 Task: Create a due date automation trigger when advanced on, 2 days before a card is due add basic with the red label at 11:00 AM.
Action: Mouse moved to (940, 288)
Screenshot: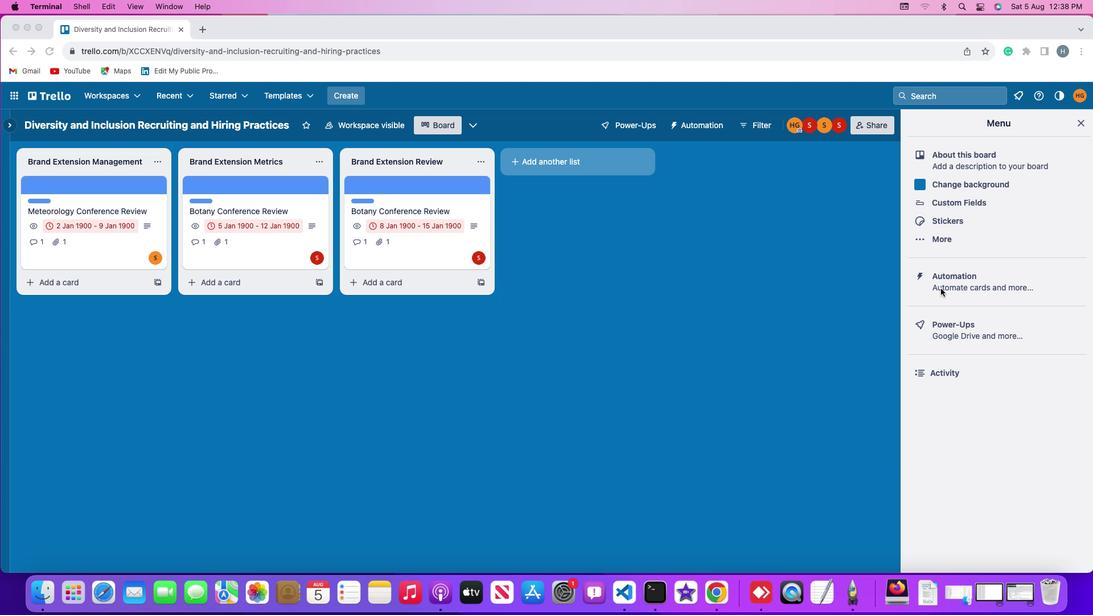 
Action: Mouse pressed left at (940, 288)
Screenshot: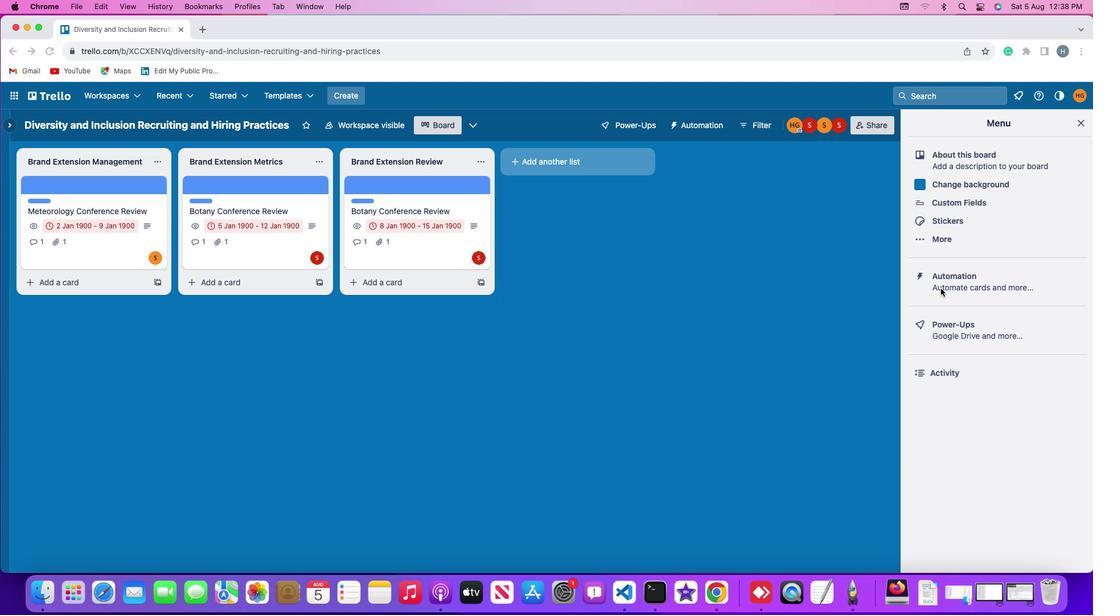 
Action: Mouse pressed left at (940, 288)
Screenshot: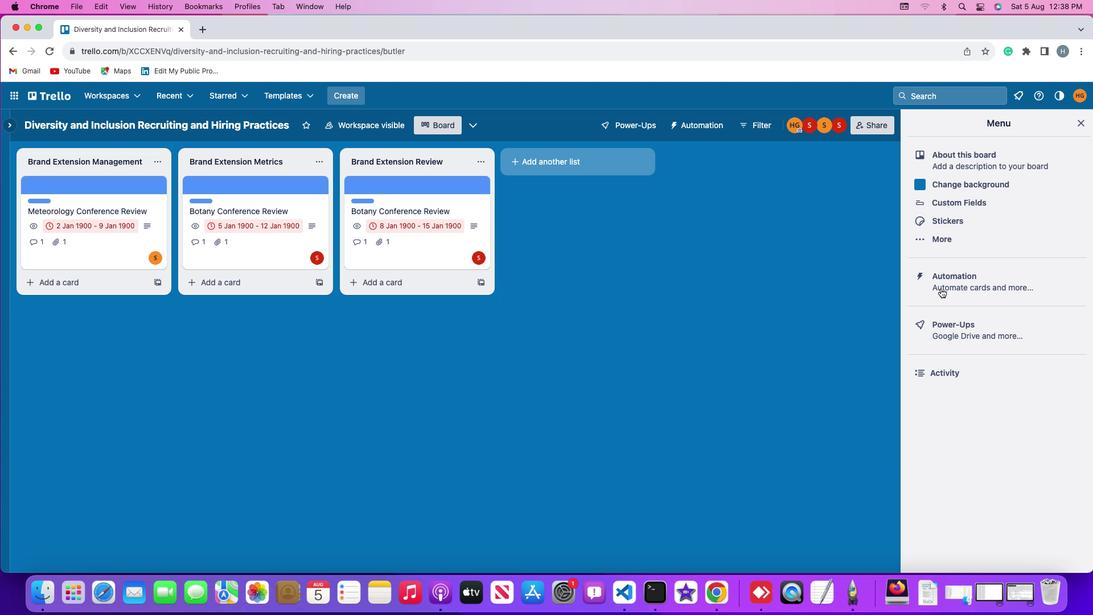 
Action: Mouse moved to (72, 269)
Screenshot: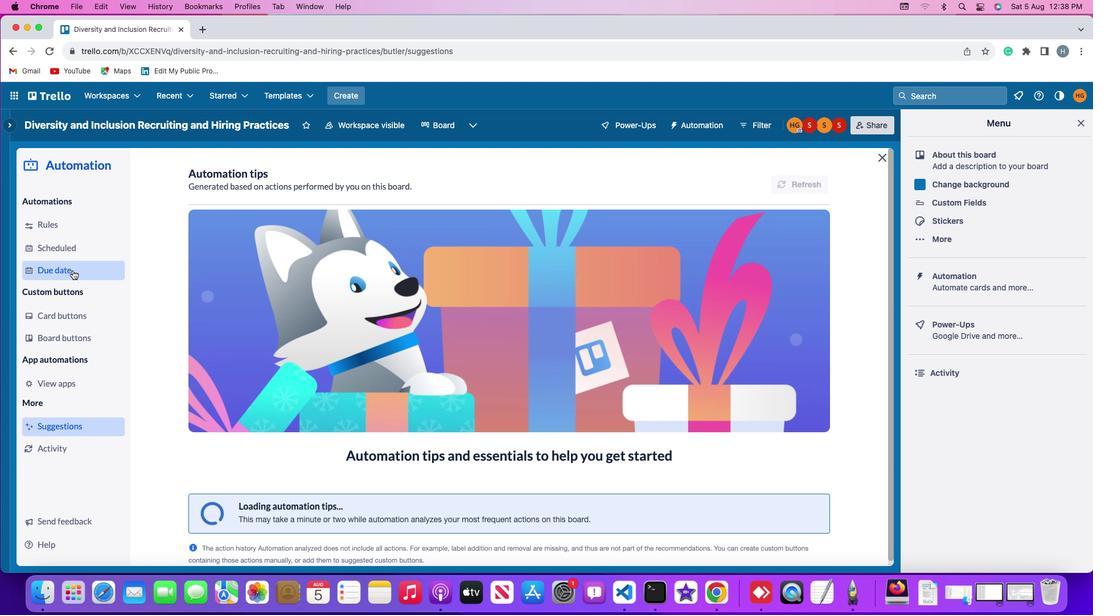 
Action: Mouse pressed left at (72, 269)
Screenshot: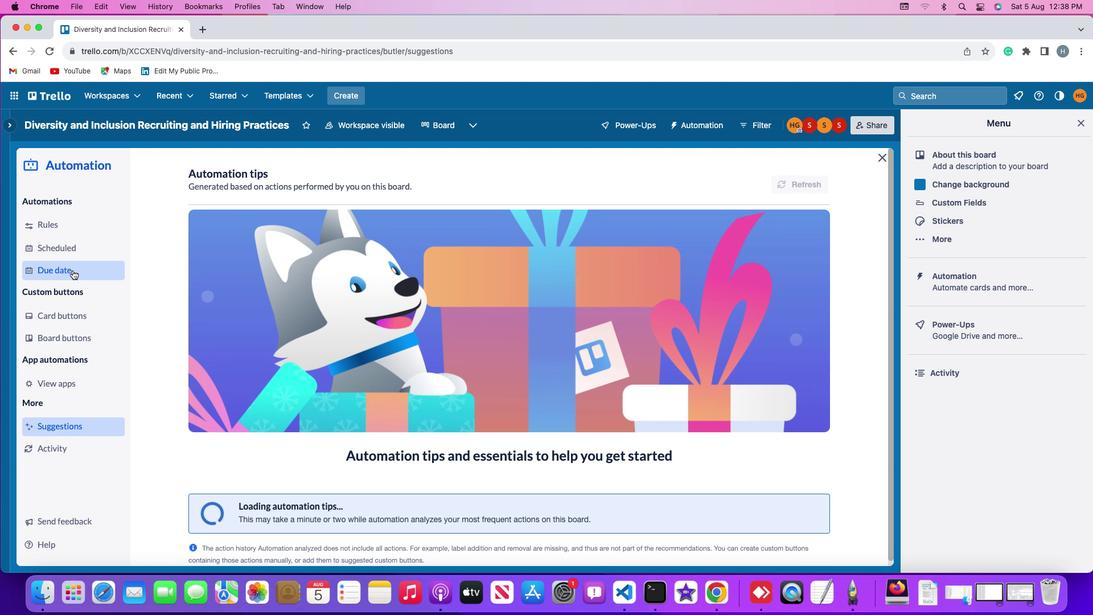 
Action: Mouse moved to (785, 174)
Screenshot: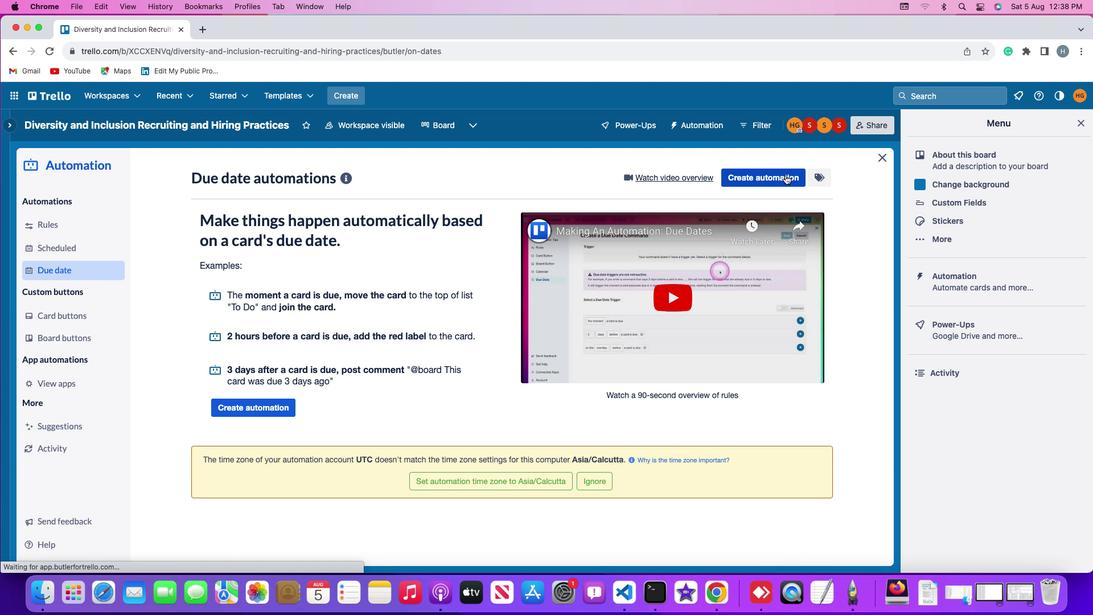 
Action: Mouse pressed left at (785, 174)
Screenshot: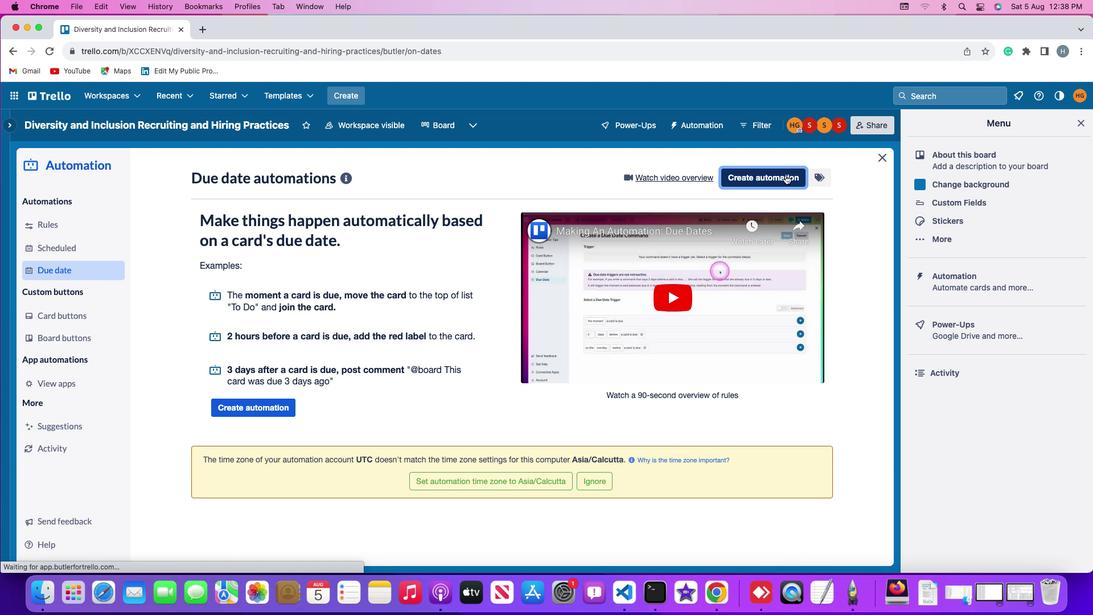 
Action: Mouse moved to (493, 284)
Screenshot: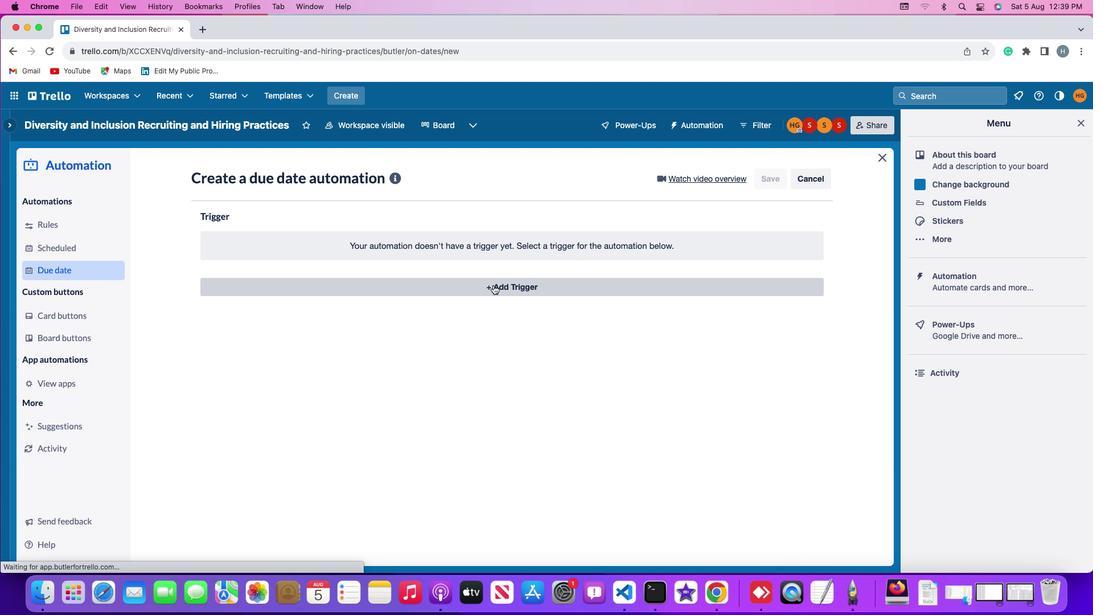 
Action: Mouse pressed left at (493, 284)
Screenshot: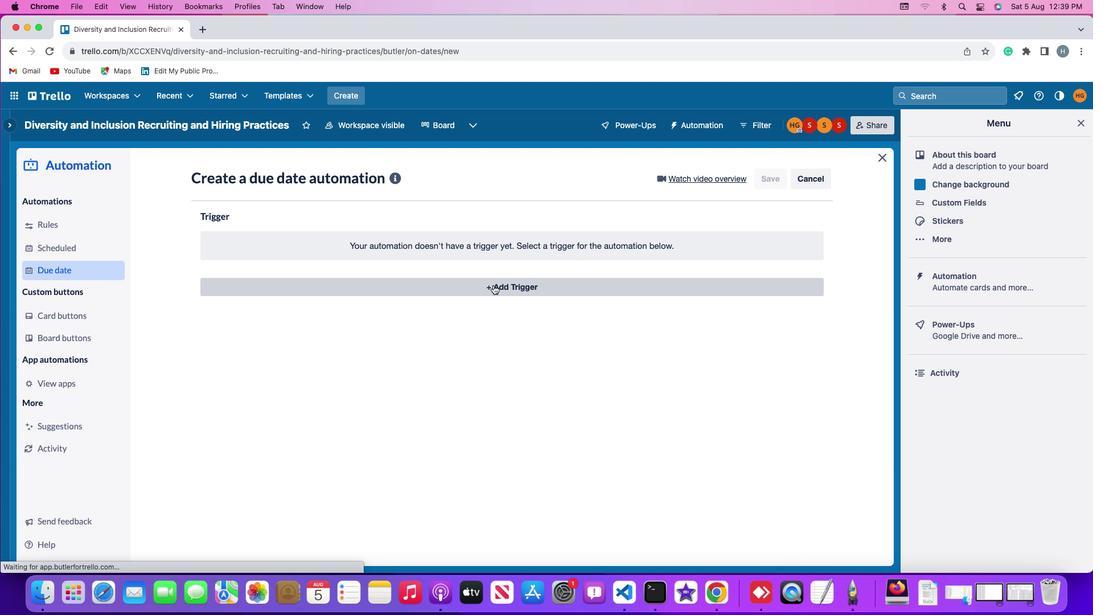 
Action: Mouse moved to (224, 456)
Screenshot: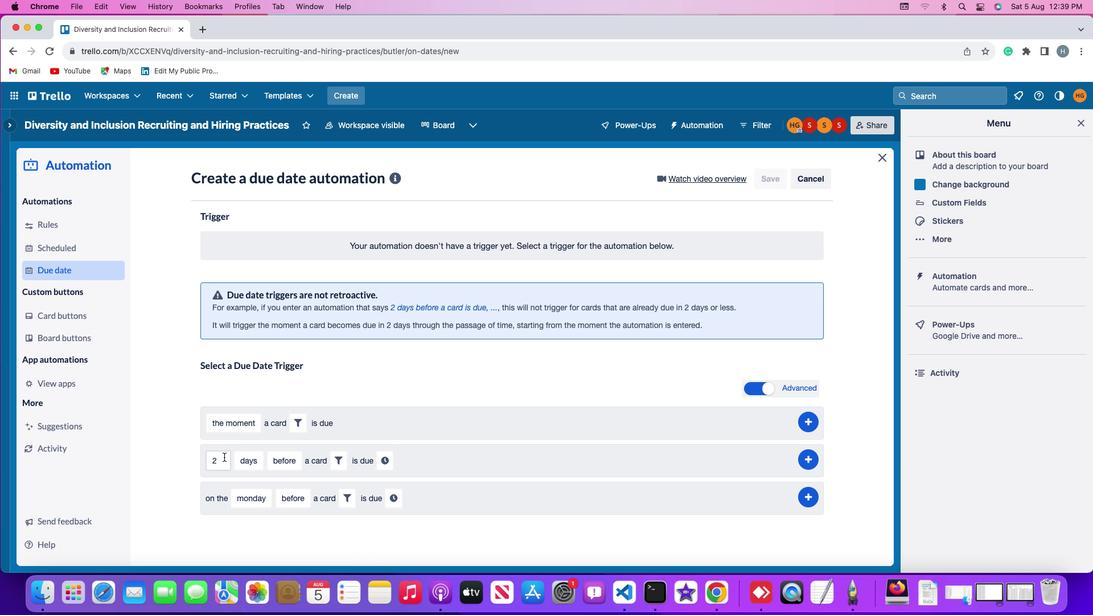 
Action: Mouse pressed left at (224, 456)
Screenshot: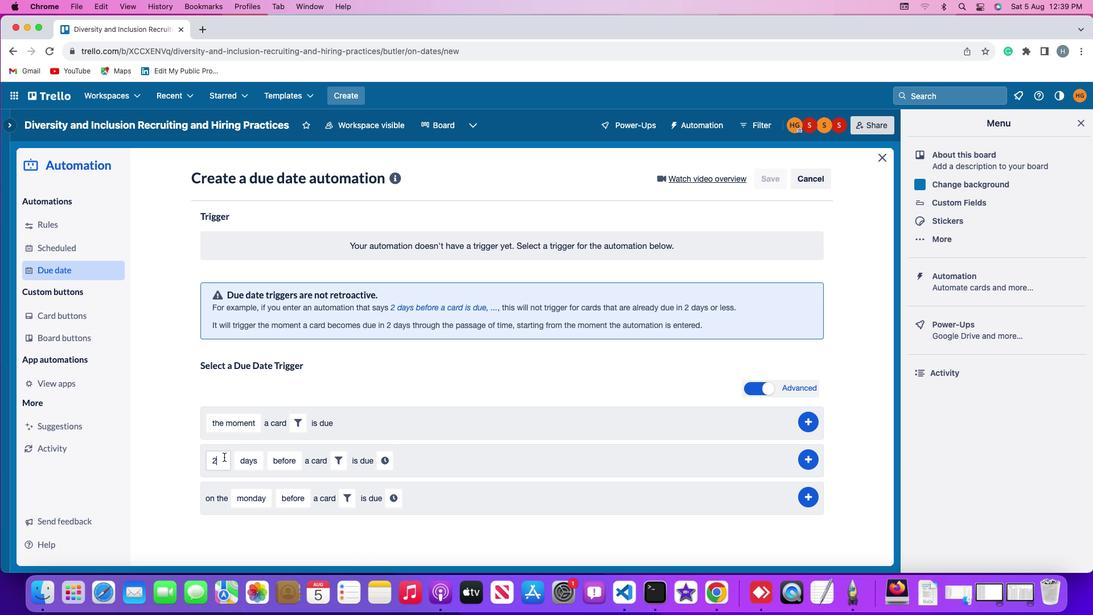 
Action: Mouse moved to (222, 456)
Screenshot: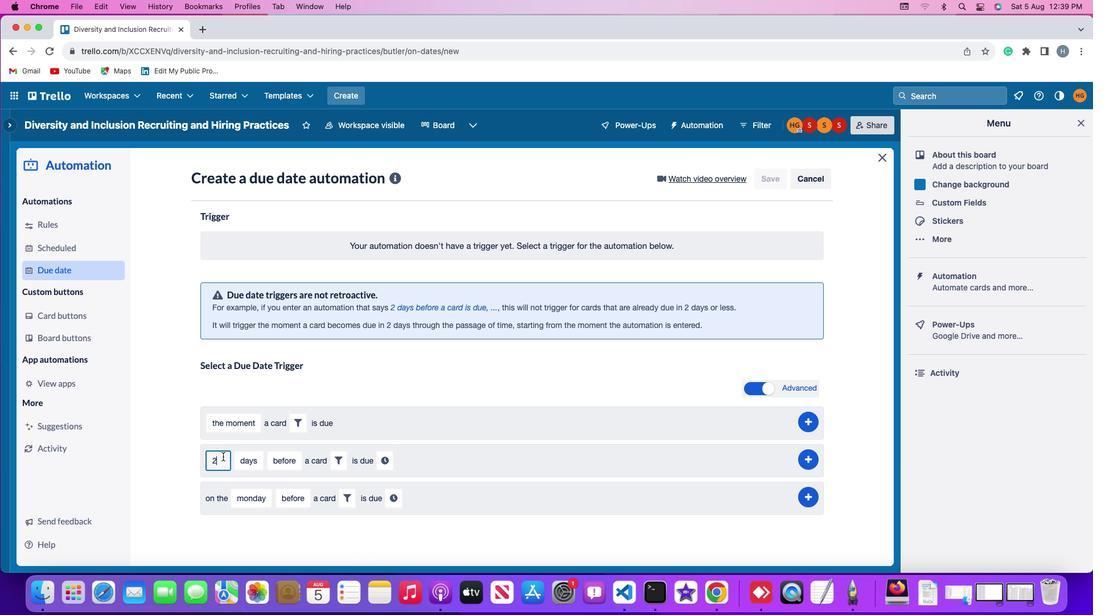 
Action: Key pressed Key.backspace'2'
Screenshot: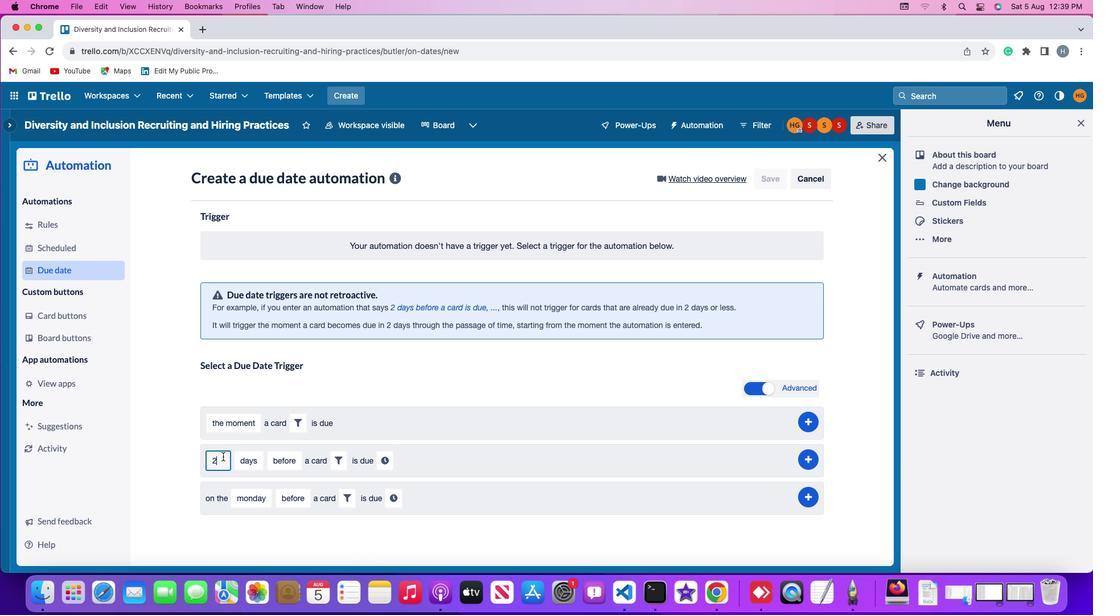 
Action: Mouse moved to (248, 464)
Screenshot: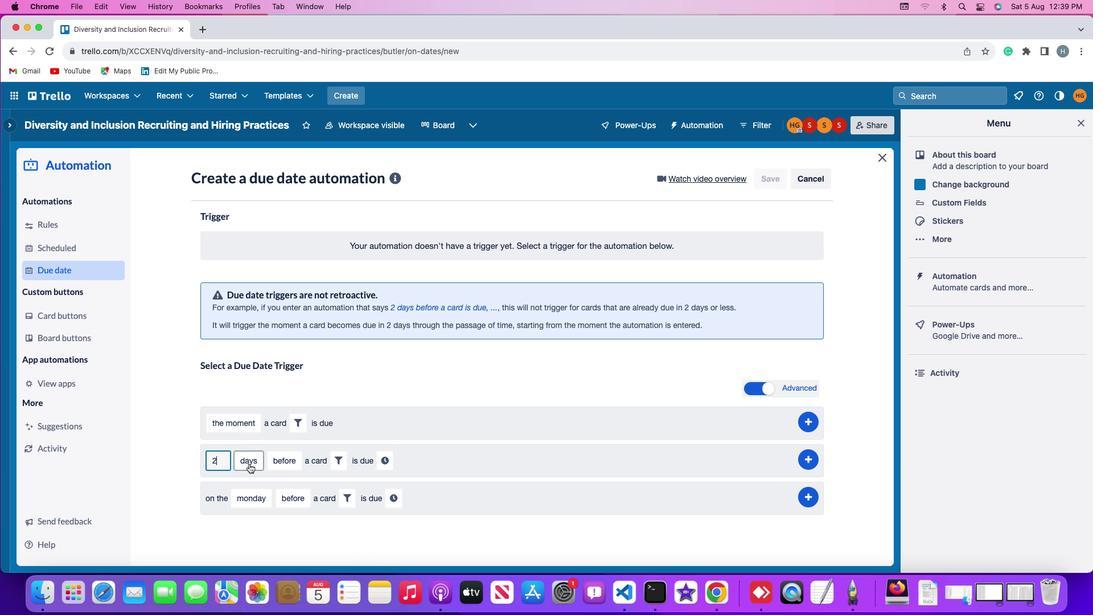
Action: Mouse pressed left at (248, 464)
Screenshot: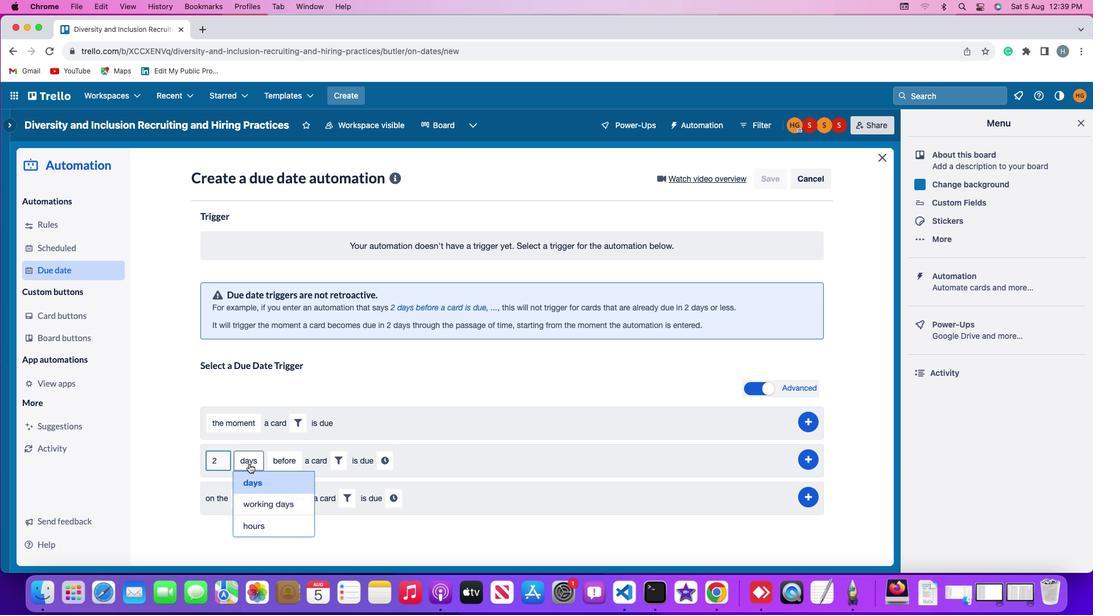 
Action: Mouse moved to (260, 489)
Screenshot: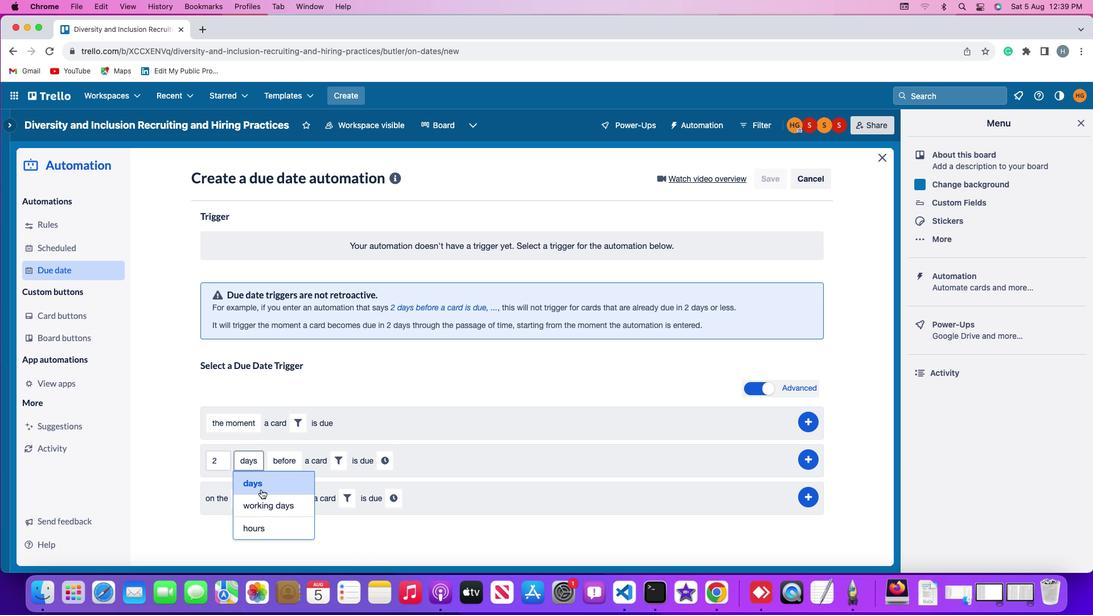 
Action: Mouse pressed left at (260, 489)
Screenshot: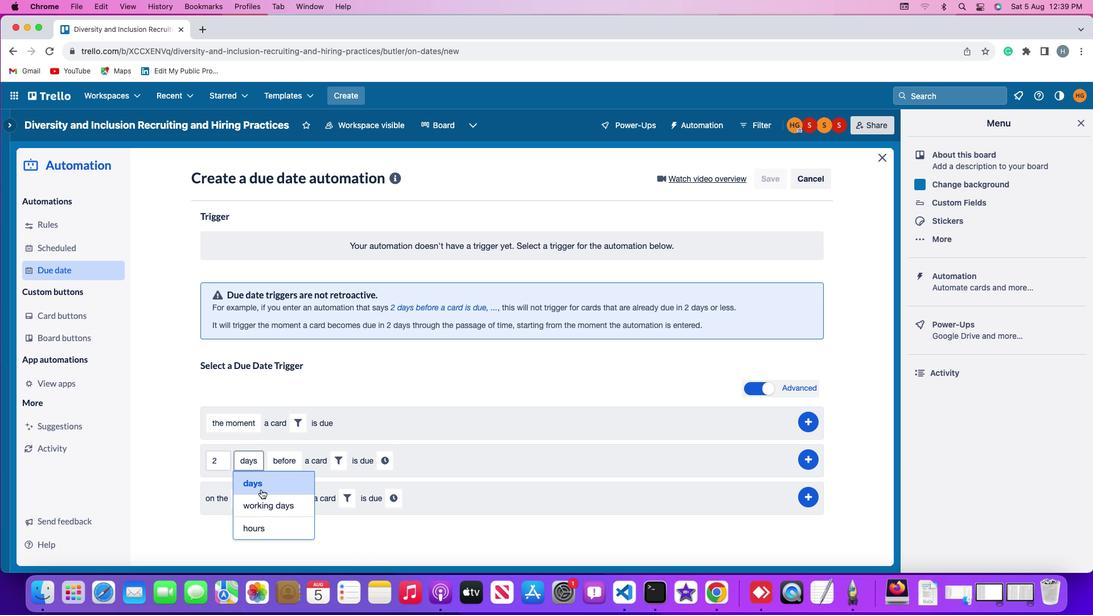 
Action: Mouse moved to (292, 460)
Screenshot: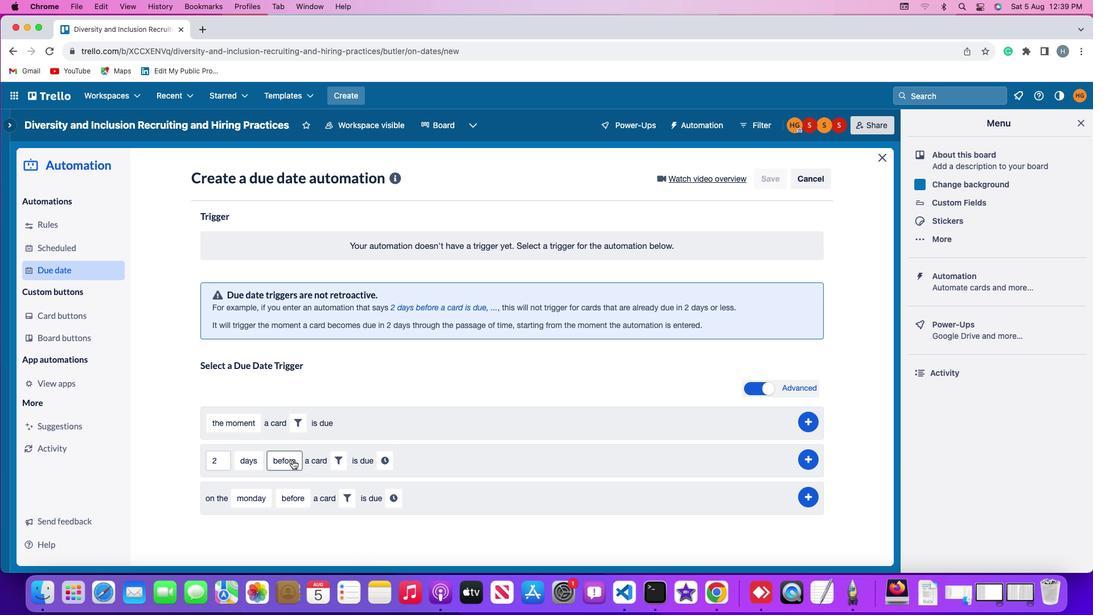
Action: Mouse pressed left at (292, 460)
Screenshot: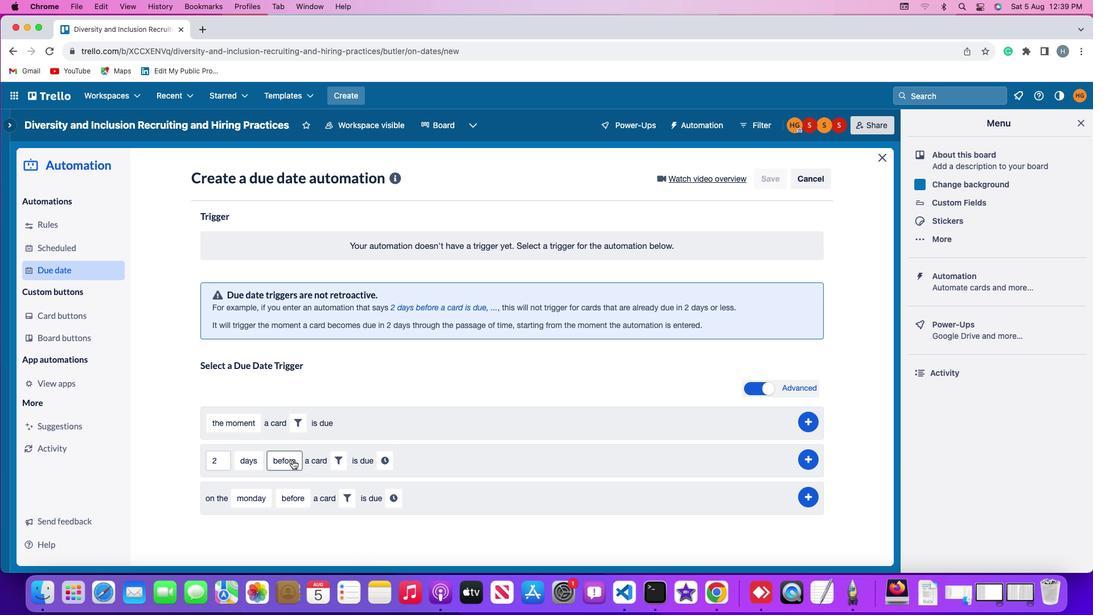 
Action: Mouse moved to (297, 481)
Screenshot: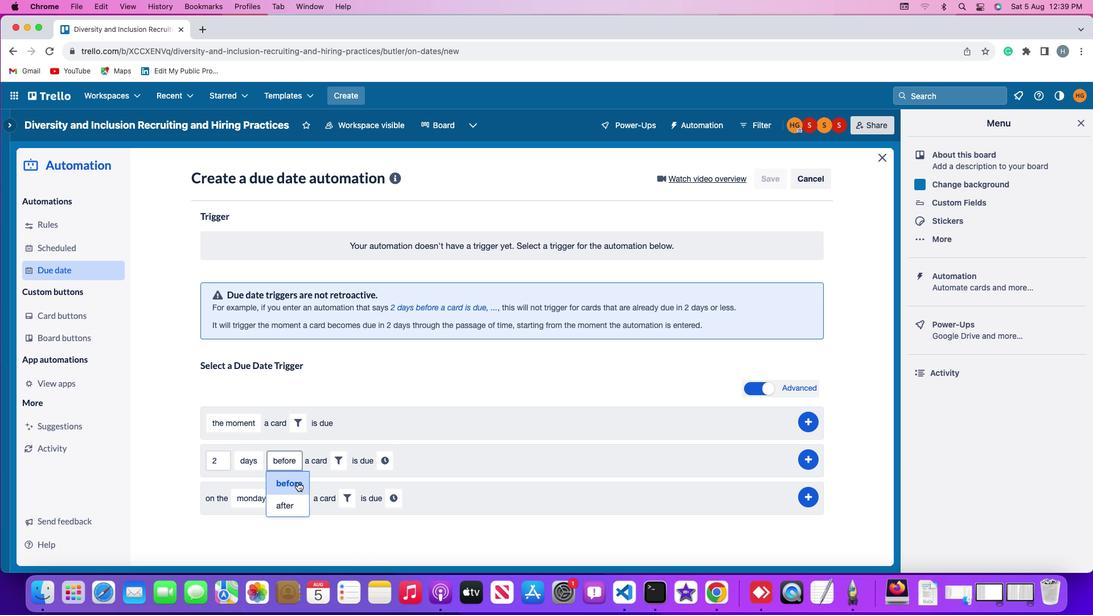 
Action: Mouse pressed left at (297, 481)
Screenshot: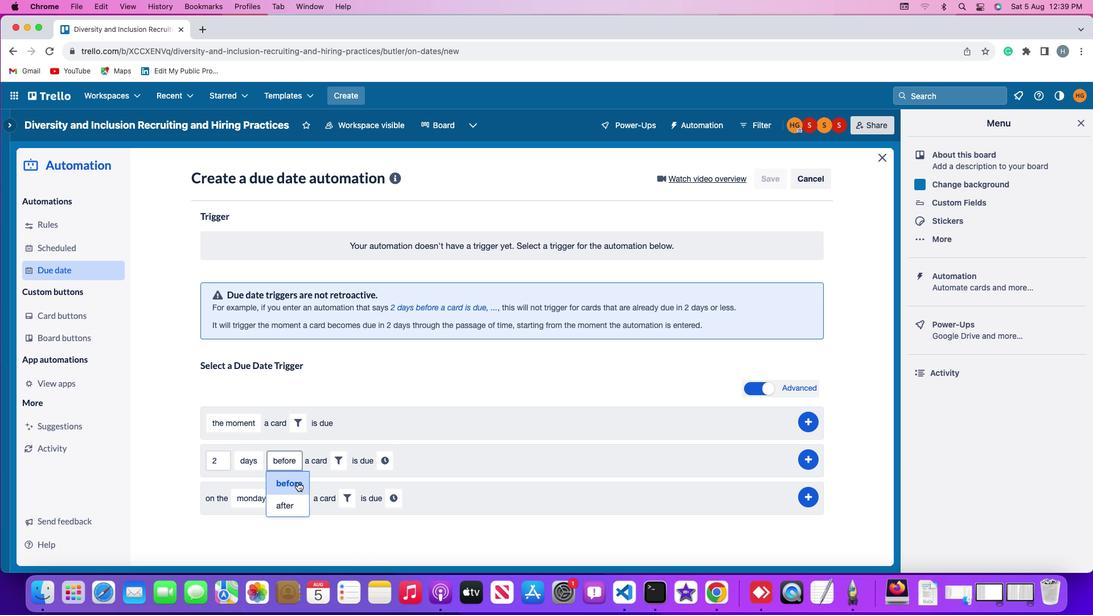 
Action: Mouse moved to (334, 461)
Screenshot: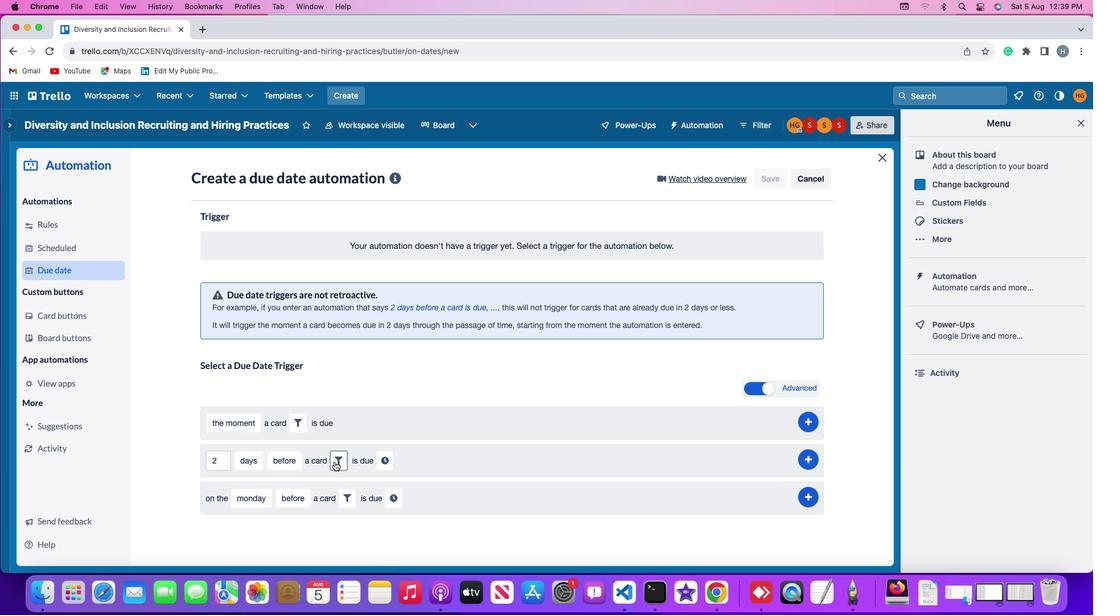 
Action: Mouse pressed left at (334, 461)
Screenshot: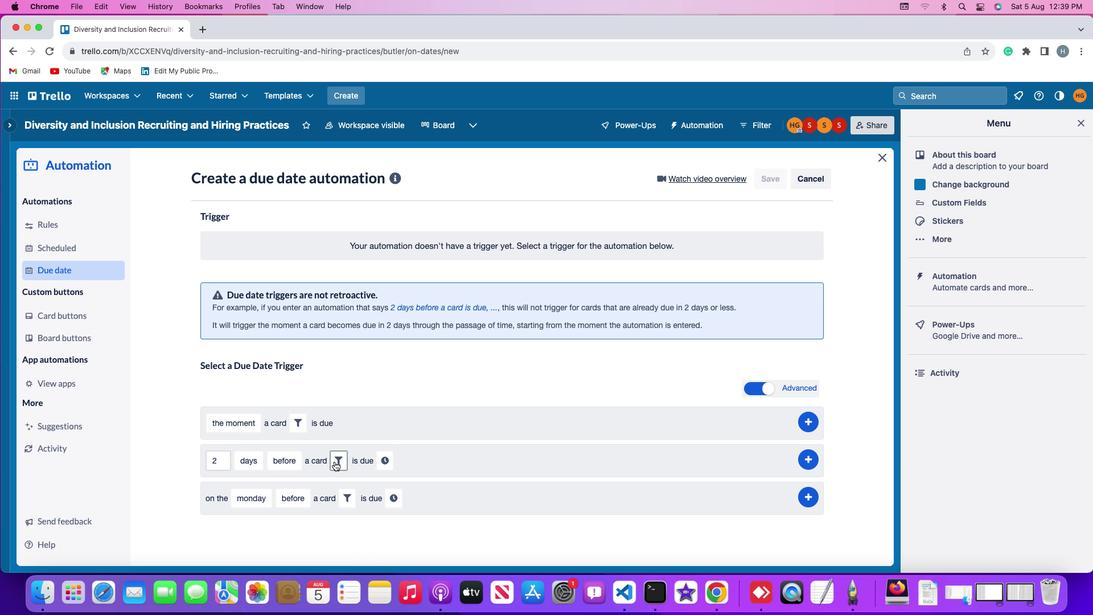 
Action: Mouse moved to (334, 461)
Screenshot: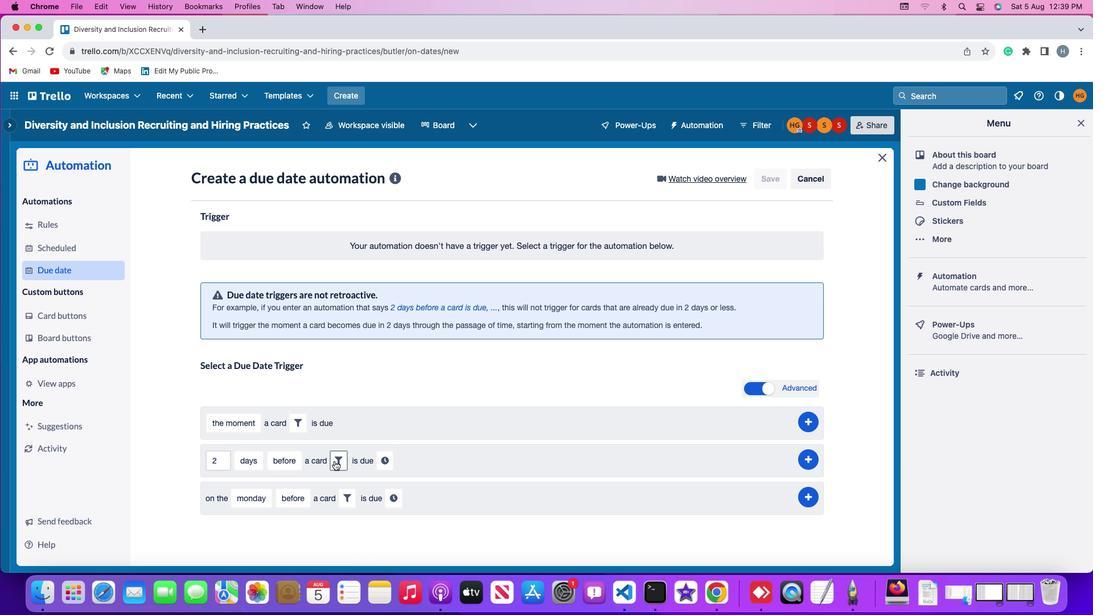 
Action: Mouse scrolled (334, 461) with delta (0, 0)
Screenshot: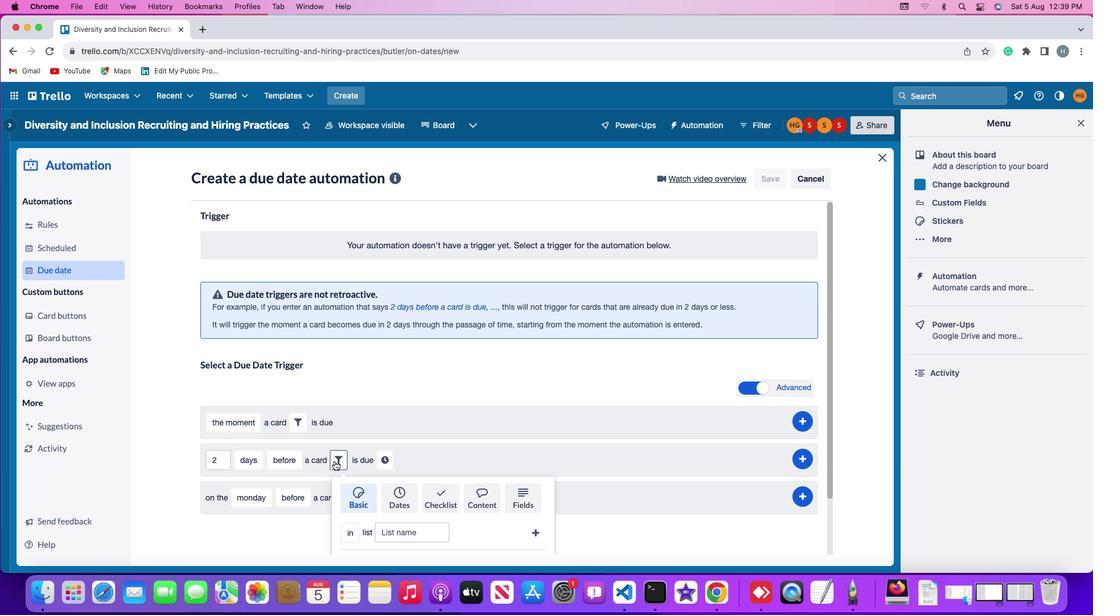 
Action: Mouse scrolled (334, 461) with delta (0, 0)
Screenshot: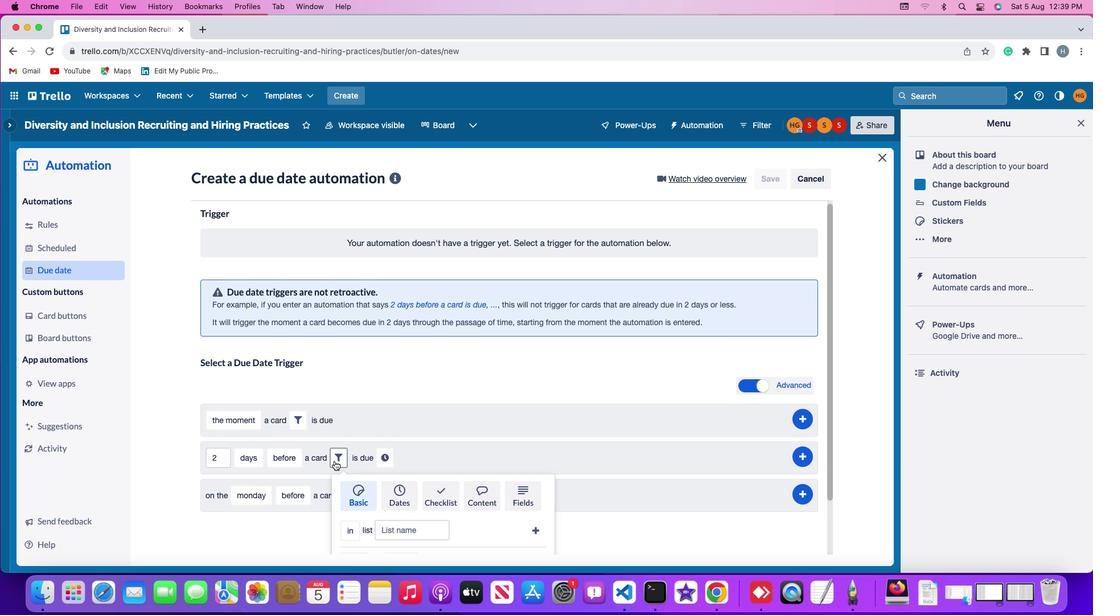 
Action: Mouse scrolled (334, 461) with delta (0, -1)
Screenshot: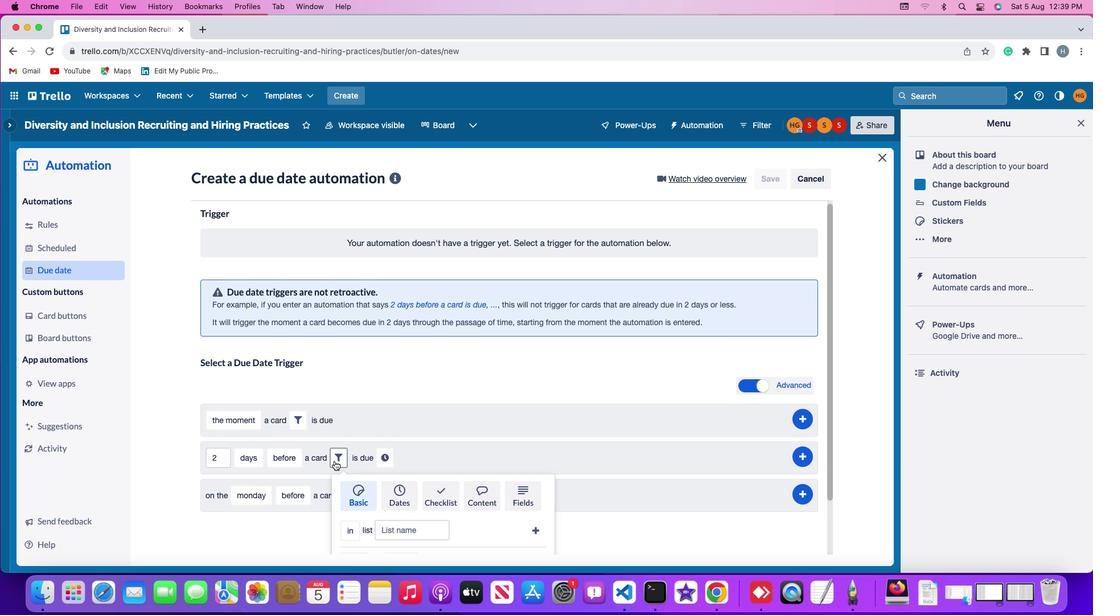 
Action: Mouse scrolled (334, 461) with delta (0, -2)
Screenshot: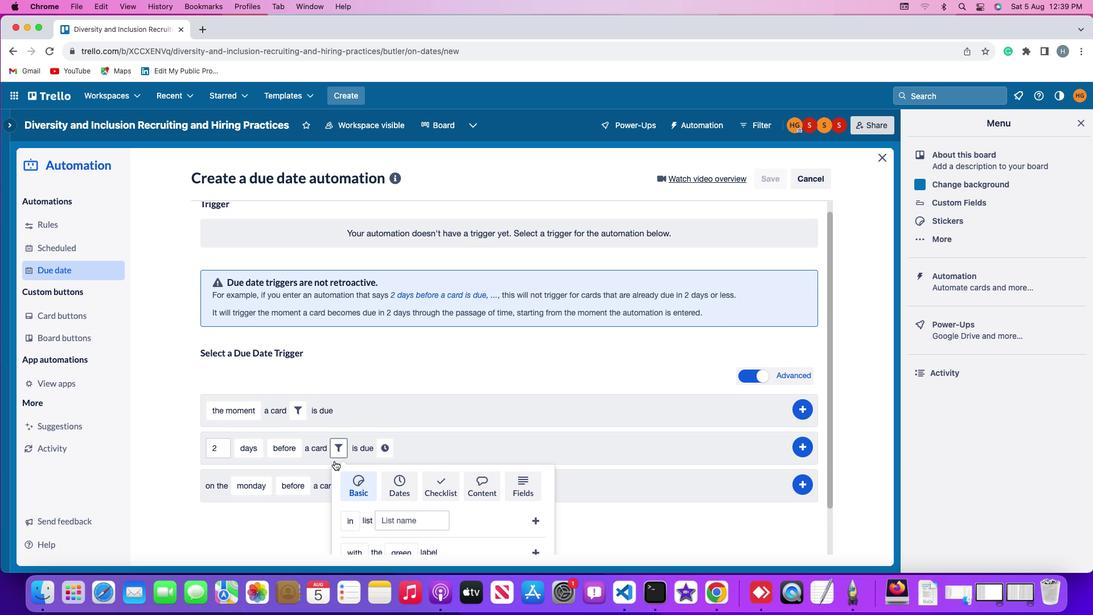 
Action: Mouse scrolled (334, 461) with delta (0, -2)
Screenshot: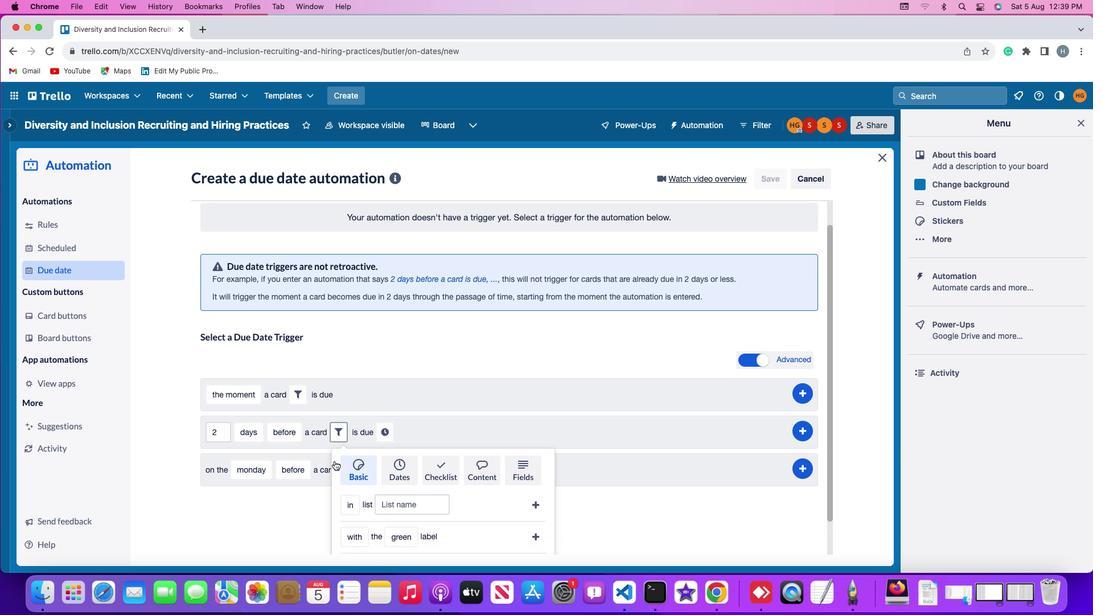 
Action: Mouse scrolled (334, 461) with delta (0, 0)
Screenshot: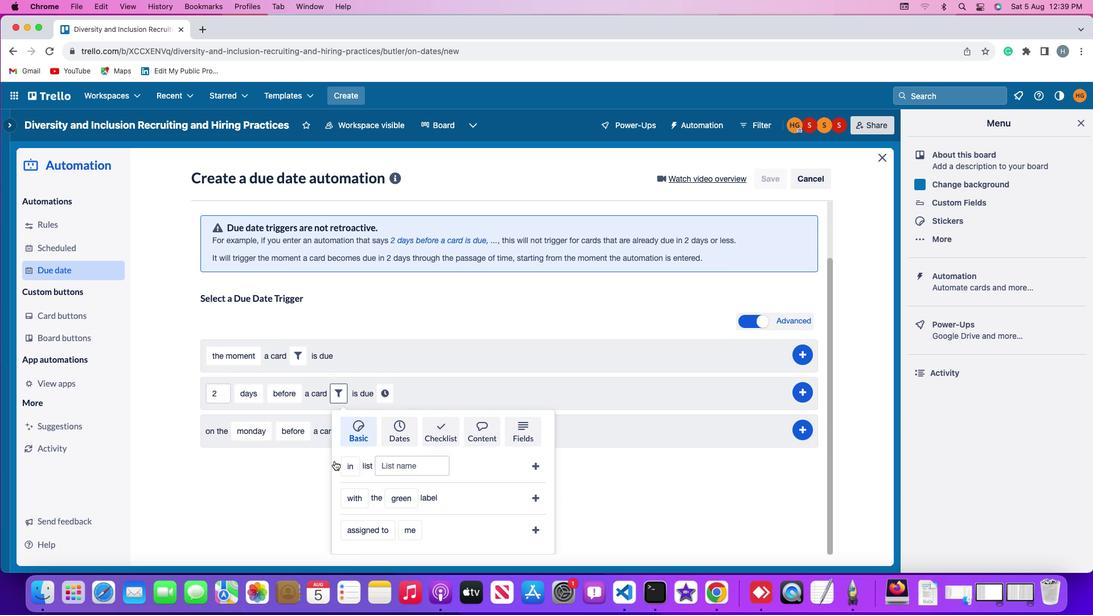 
Action: Mouse scrolled (334, 461) with delta (0, 0)
Screenshot: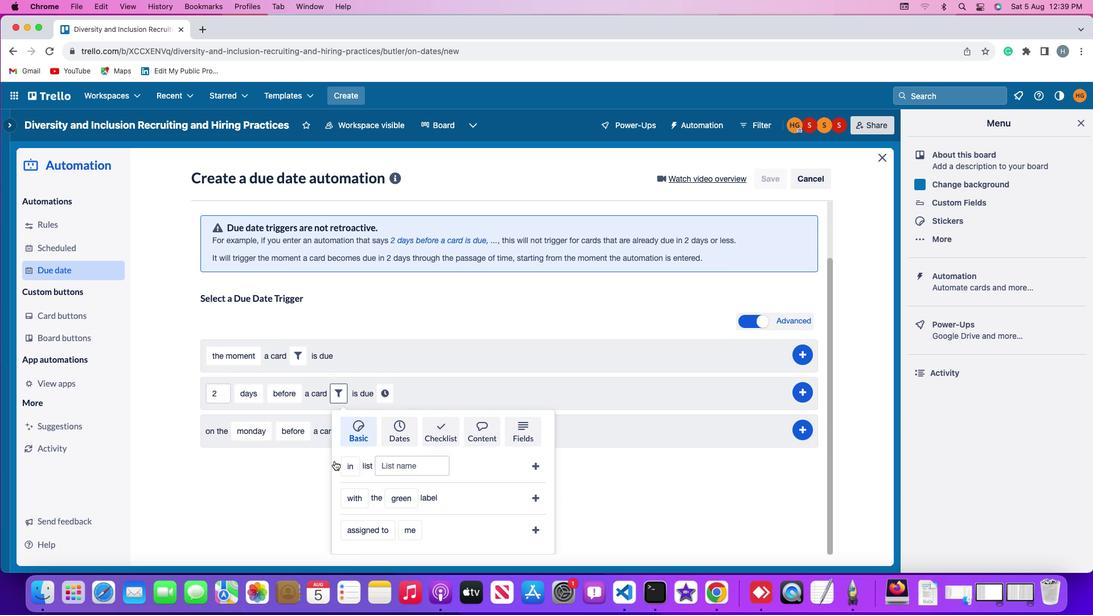 
Action: Mouse scrolled (334, 461) with delta (0, -1)
Screenshot: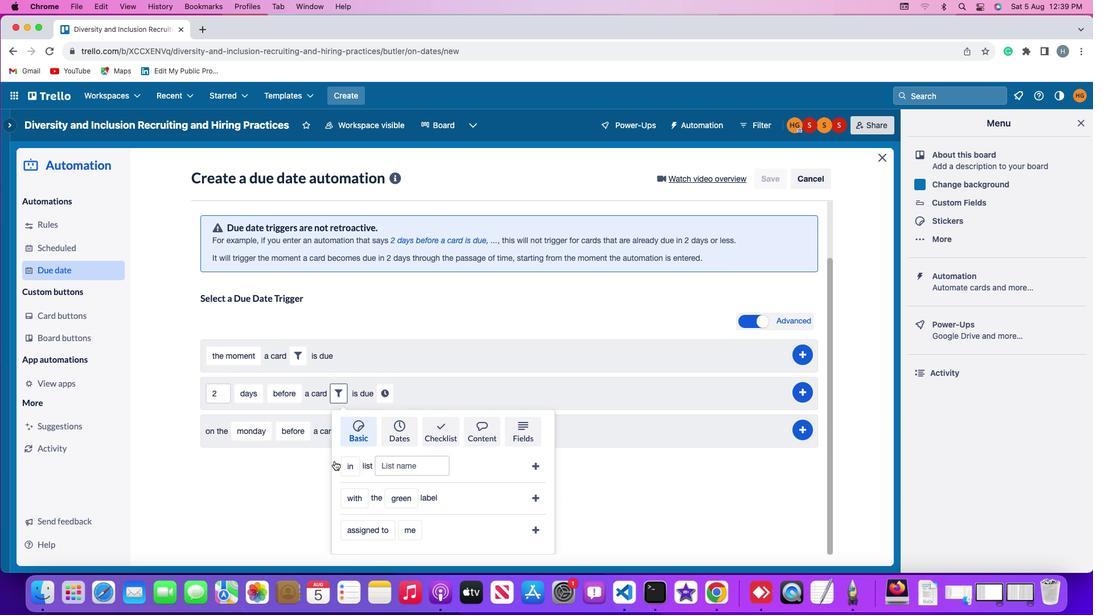 
Action: Mouse scrolled (334, 461) with delta (0, -2)
Screenshot: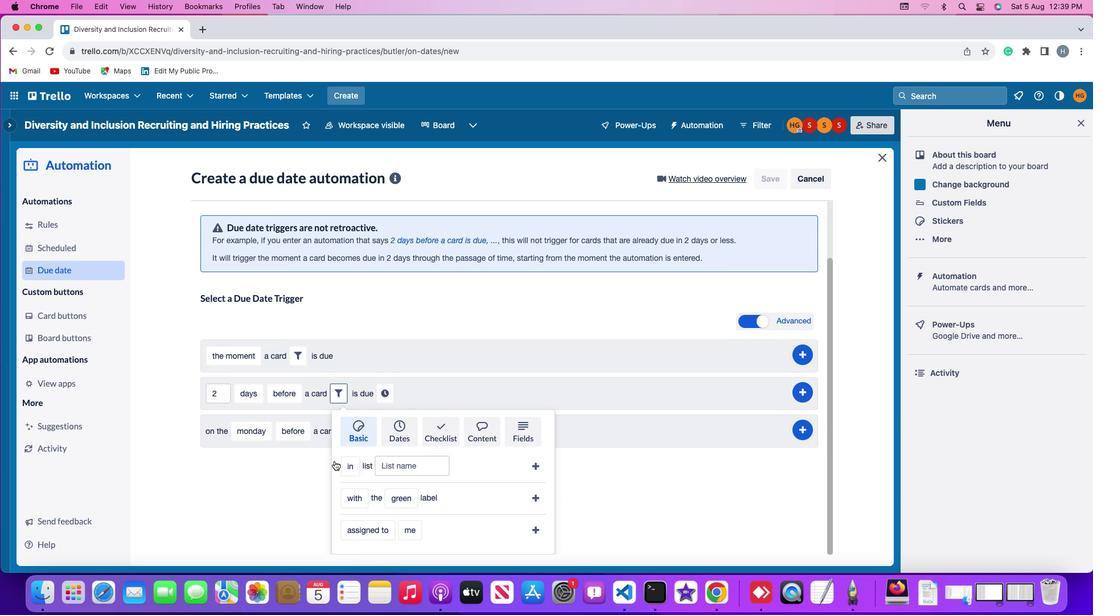 
Action: Mouse moved to (356, 494)
Screenshot: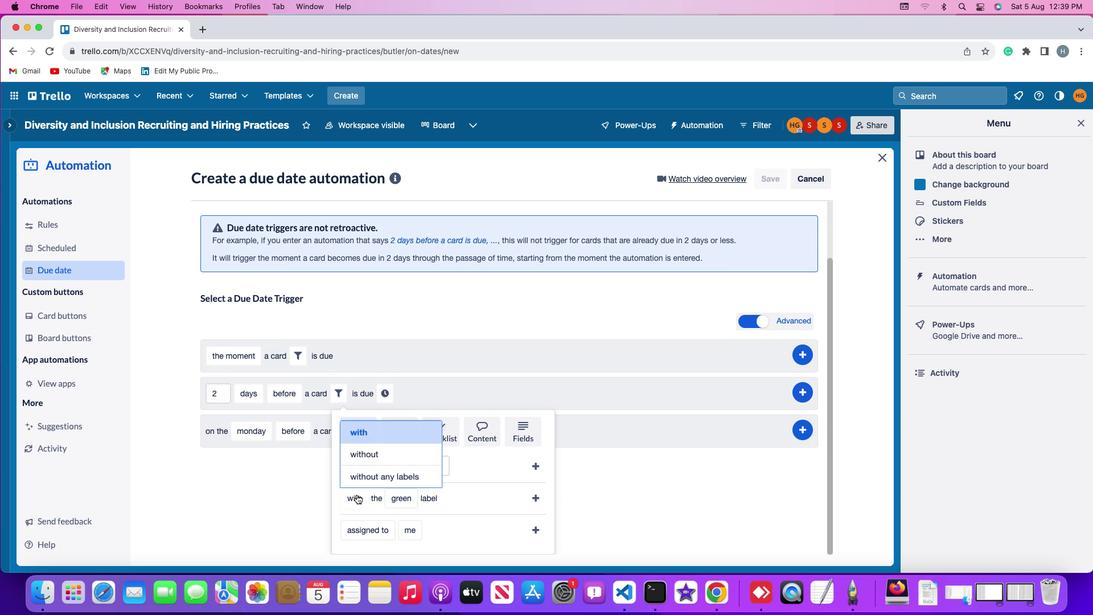 
Action: Mouse pressed left at (356, 494)
Screenshot: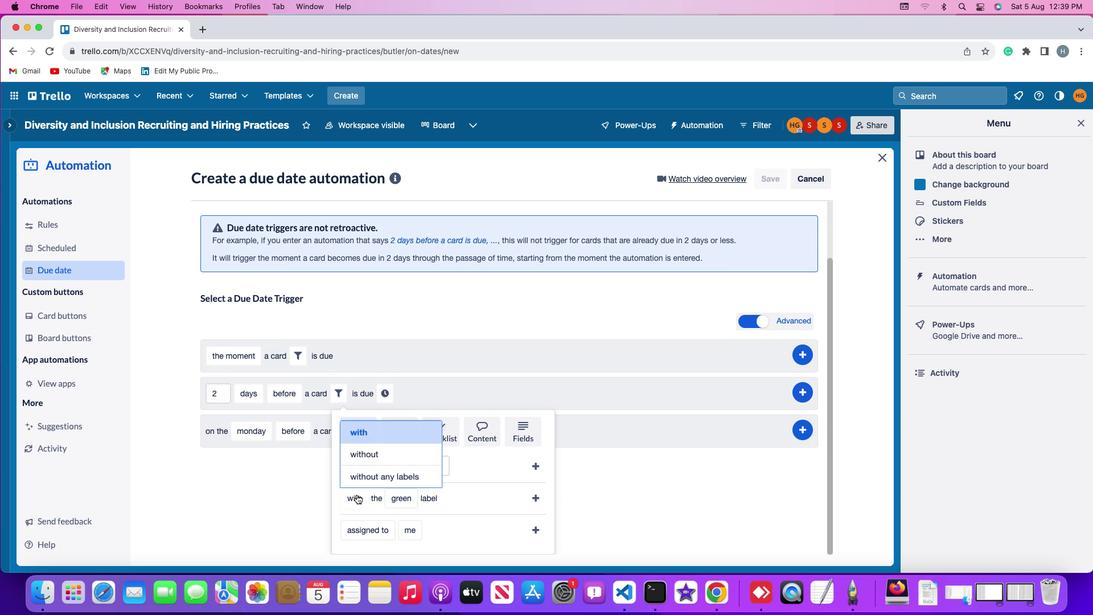 
Action: Mouse moved to (384, 432)
Screenshot: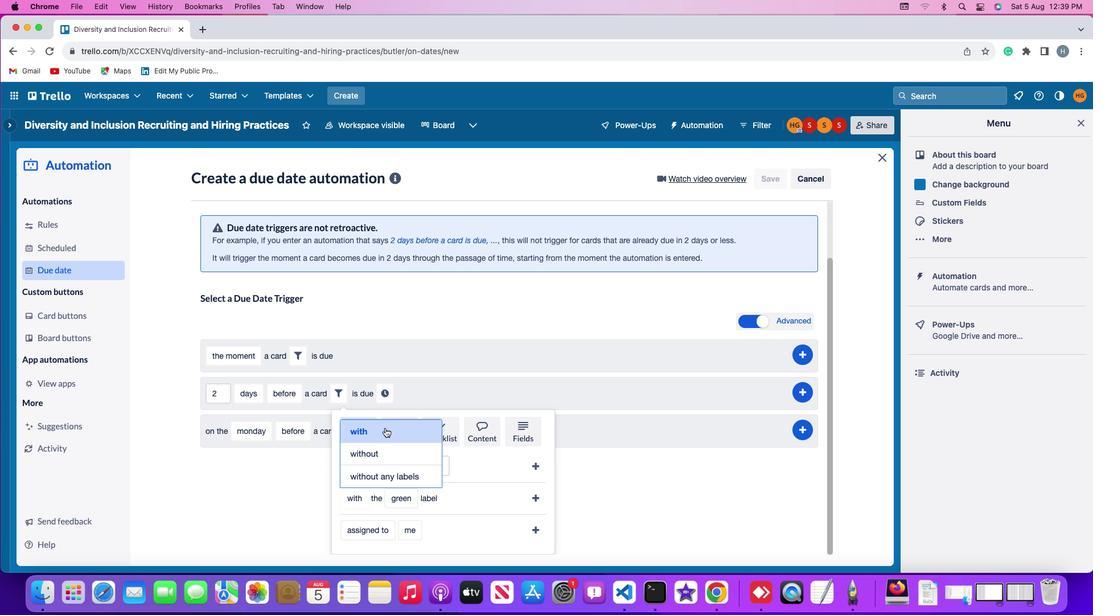 
Action: Mouse pressed left at (384, 432)
Screenshot: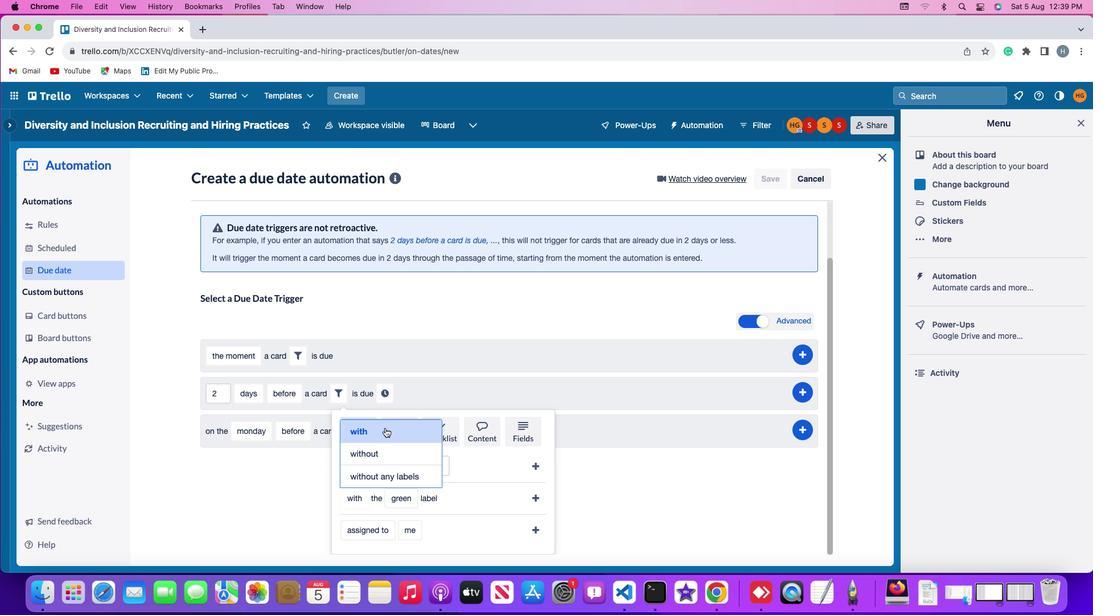 
Action: Mouse moved to (405, 497)
Screenshot: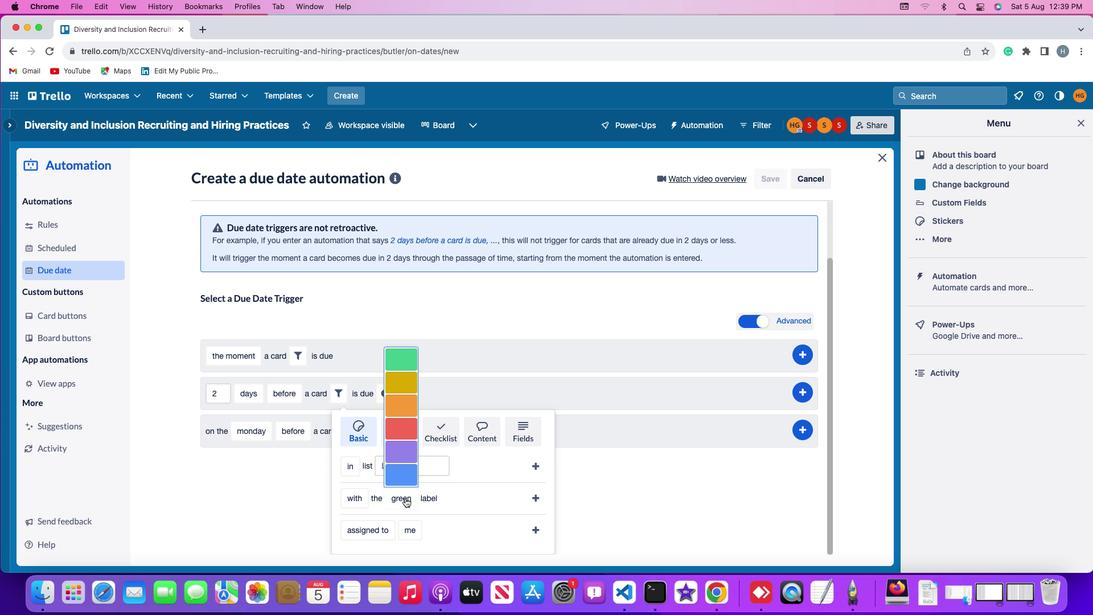 
Action: Mouse pressed left at (405, 497)
Screenshot: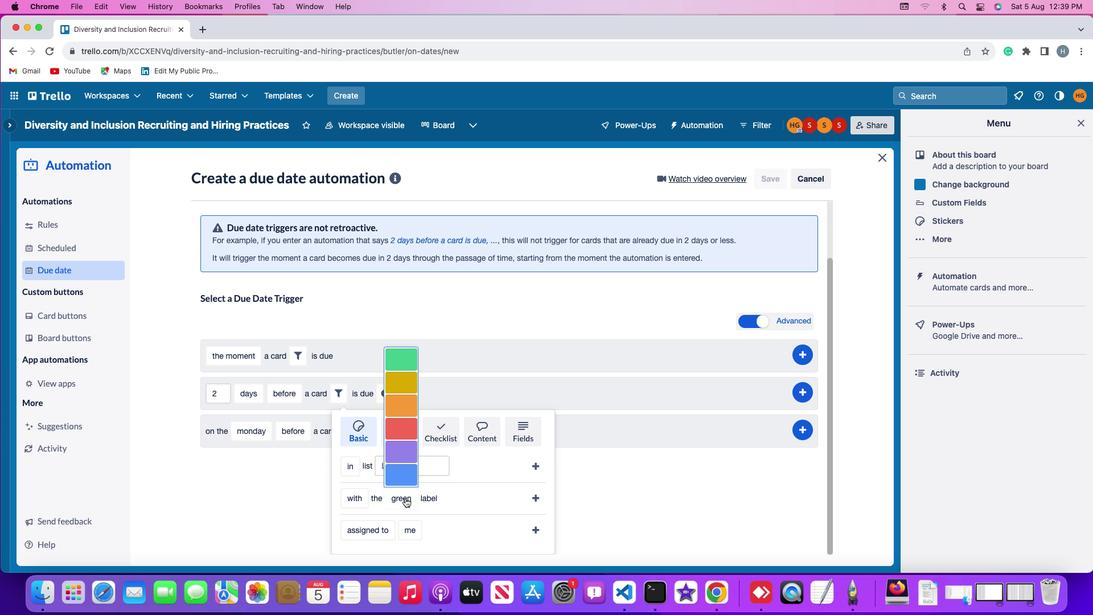 
Action: Mouse moved to (404, 424)
Screenshot: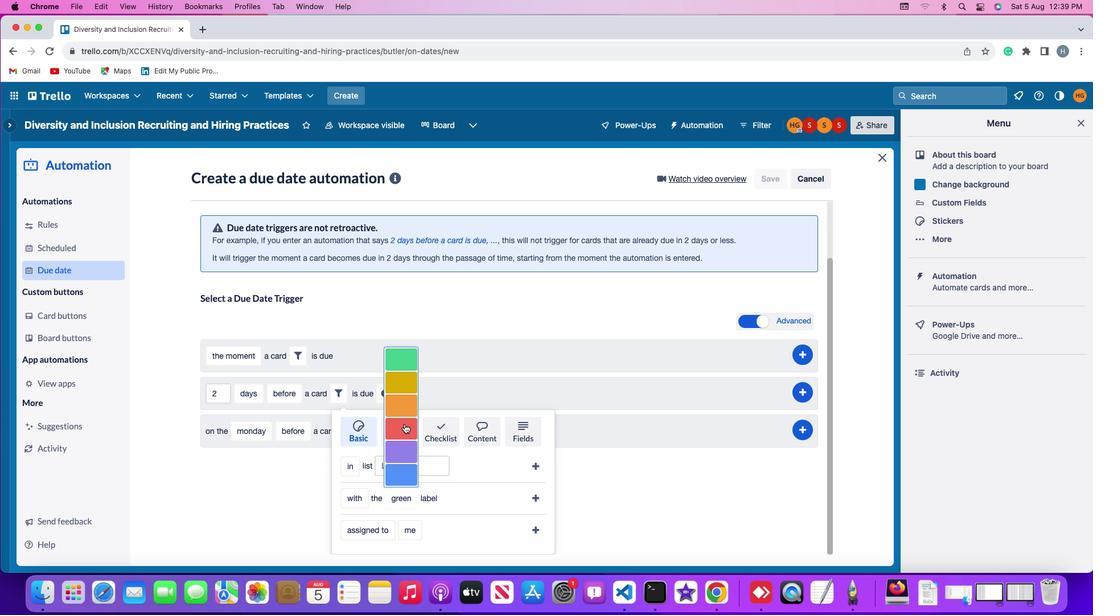 
Action: Mouse pressed left at (404, 424)
Screenshot: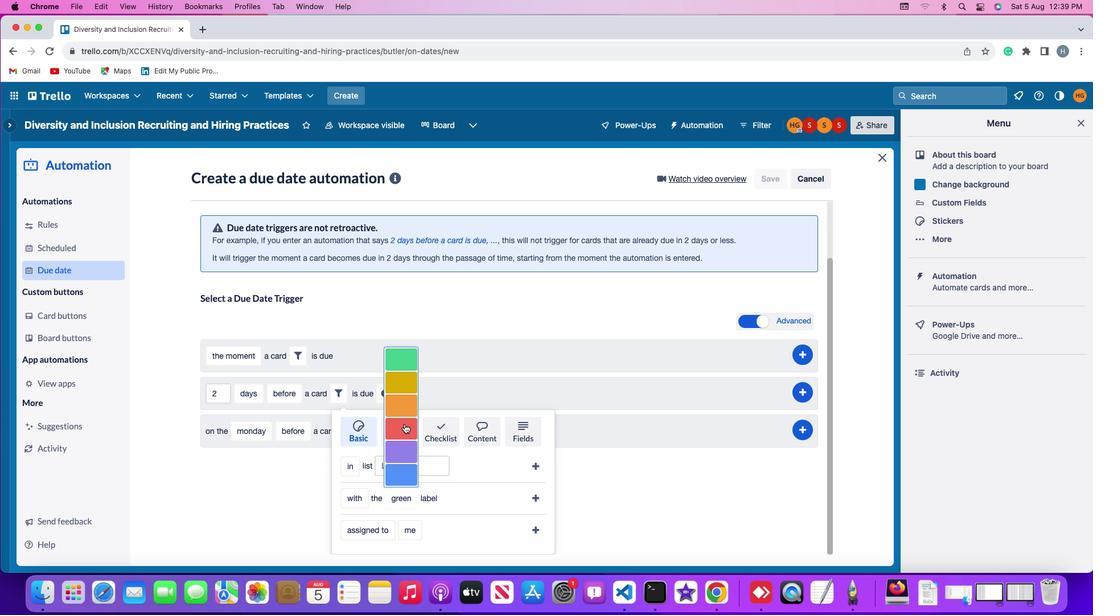
Action: Mouse moved to (534, 495)
Screenshot: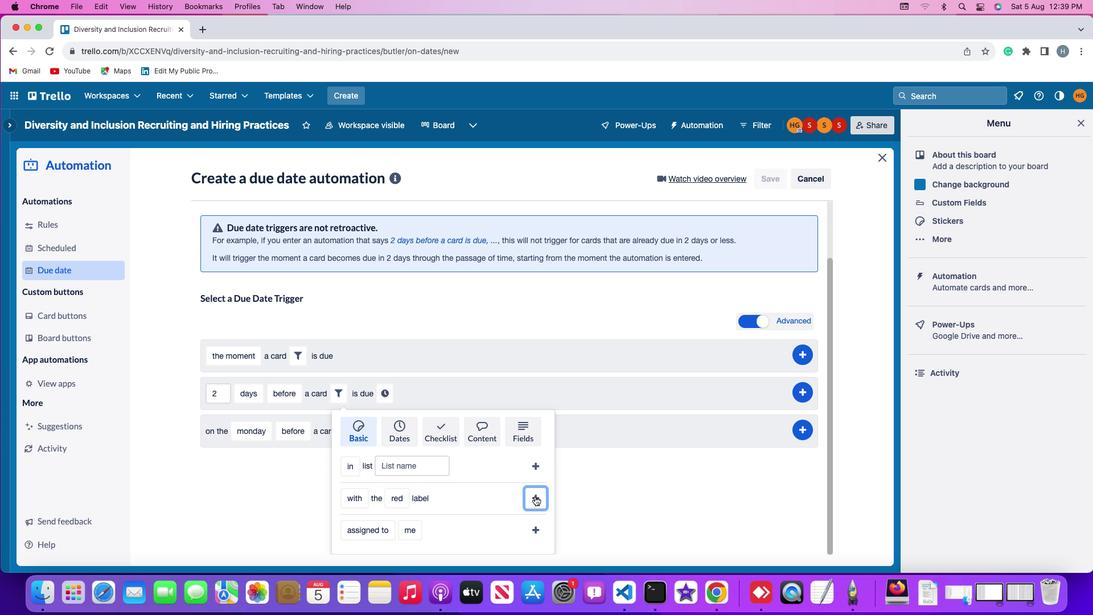 
Action: Mouse pressed left at (534, 495)
Screenshot: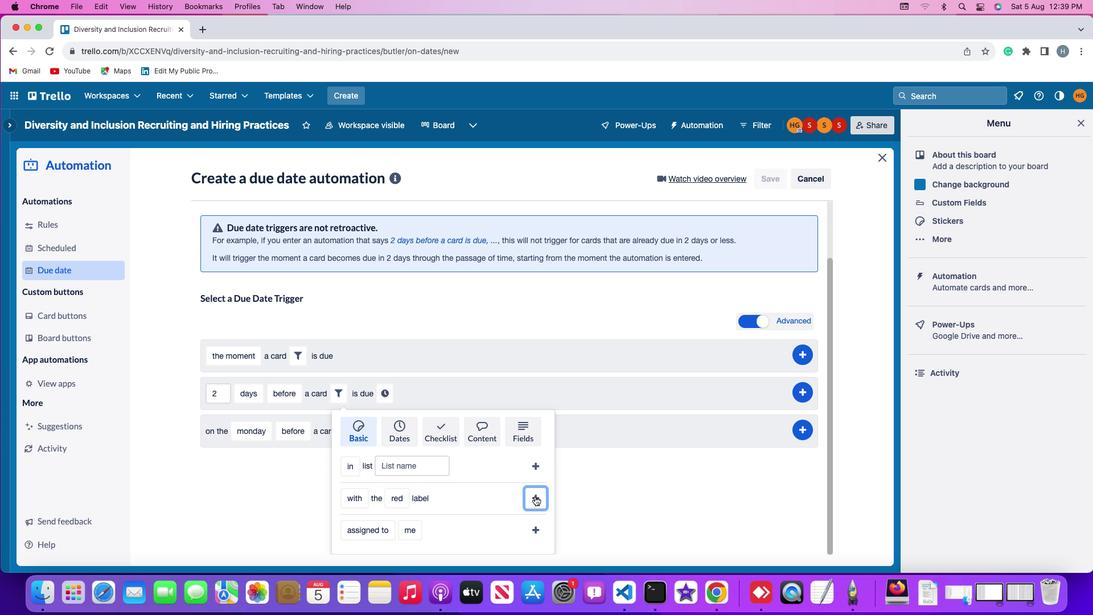 
Action: Mouse moved to (472, 458)
Screenshot: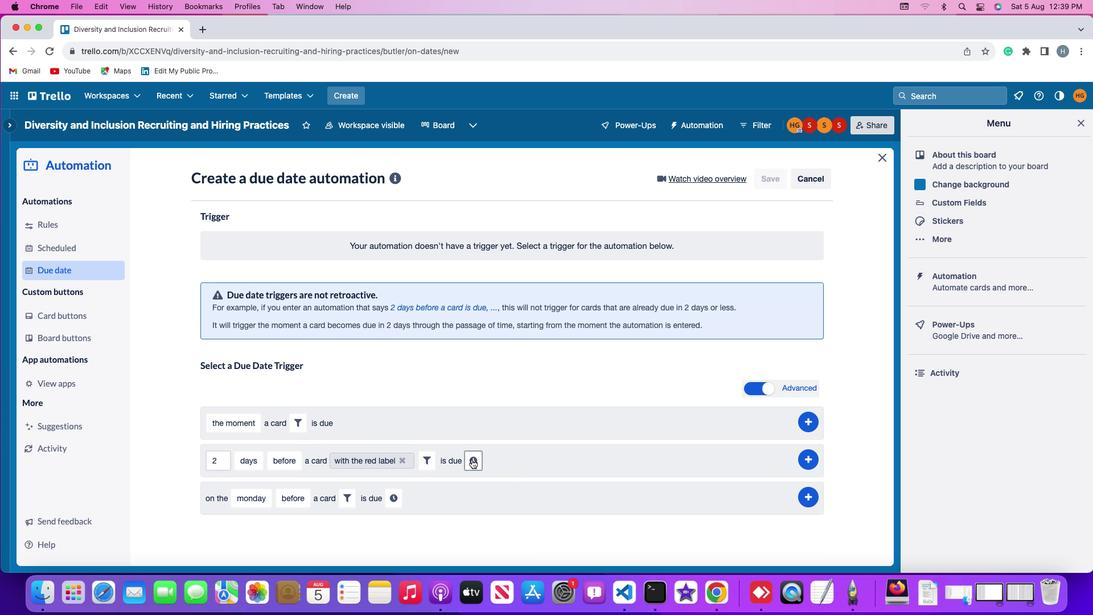 
Action: Mouse pressed left at (472, 458)
Screenshot: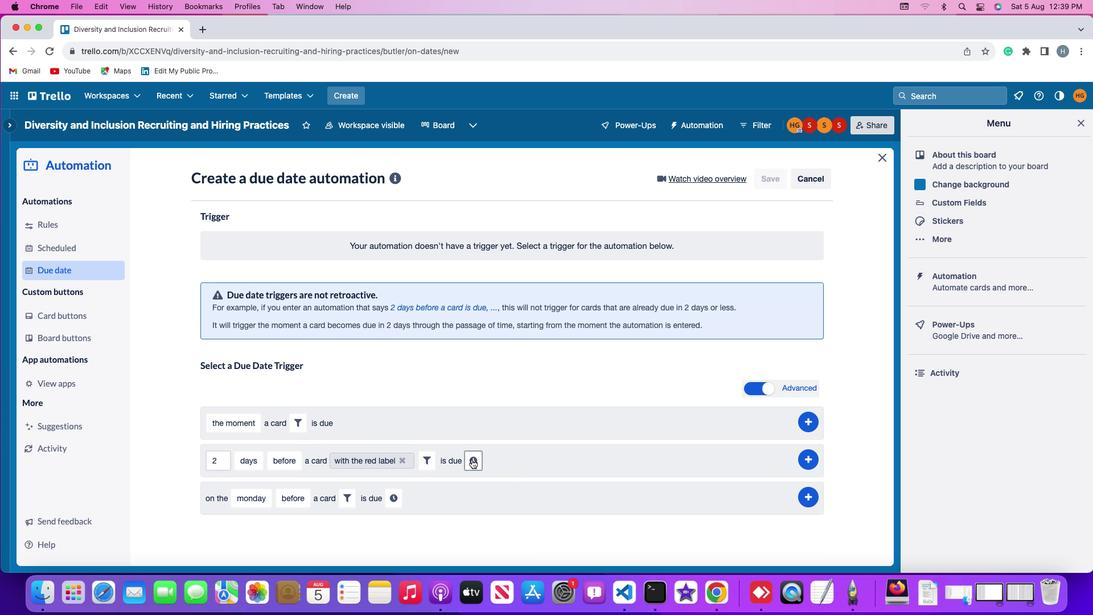 
Action: Mouse moved to (499, 463)
Screenshot: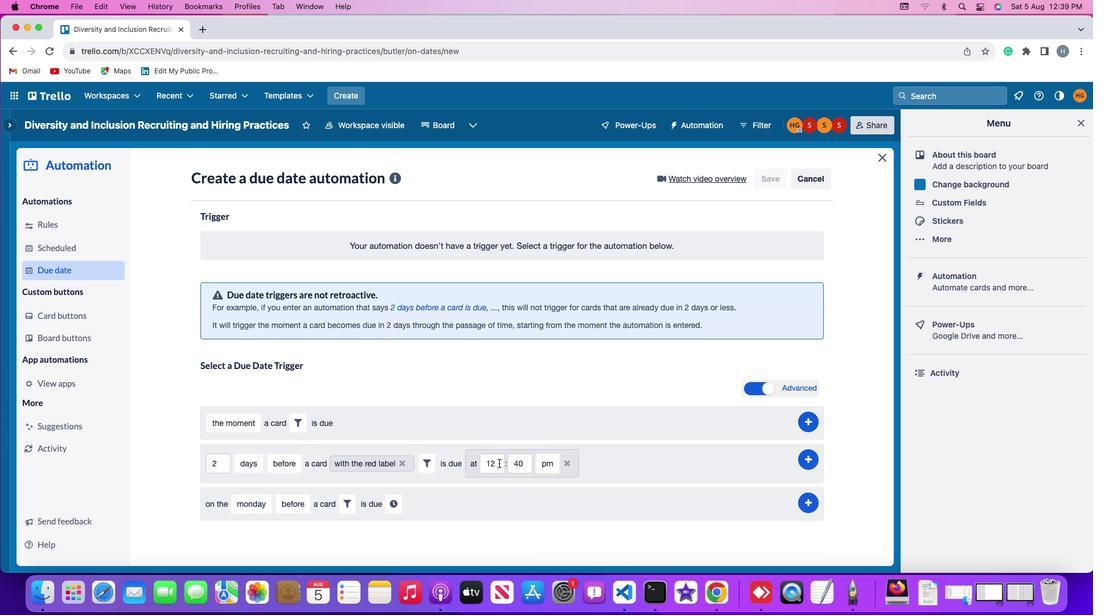 
Action: Mouse pressed left at (499, 463)
Screenshot: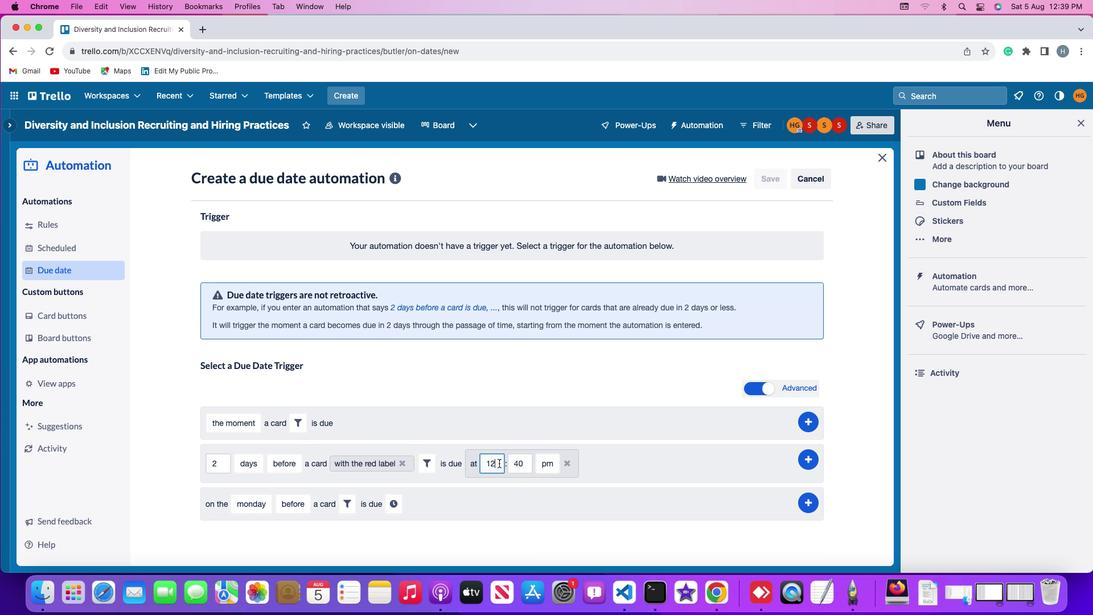 
Action: Key pressed Key.backspaceKey.backspace'1''1'
Screenshot: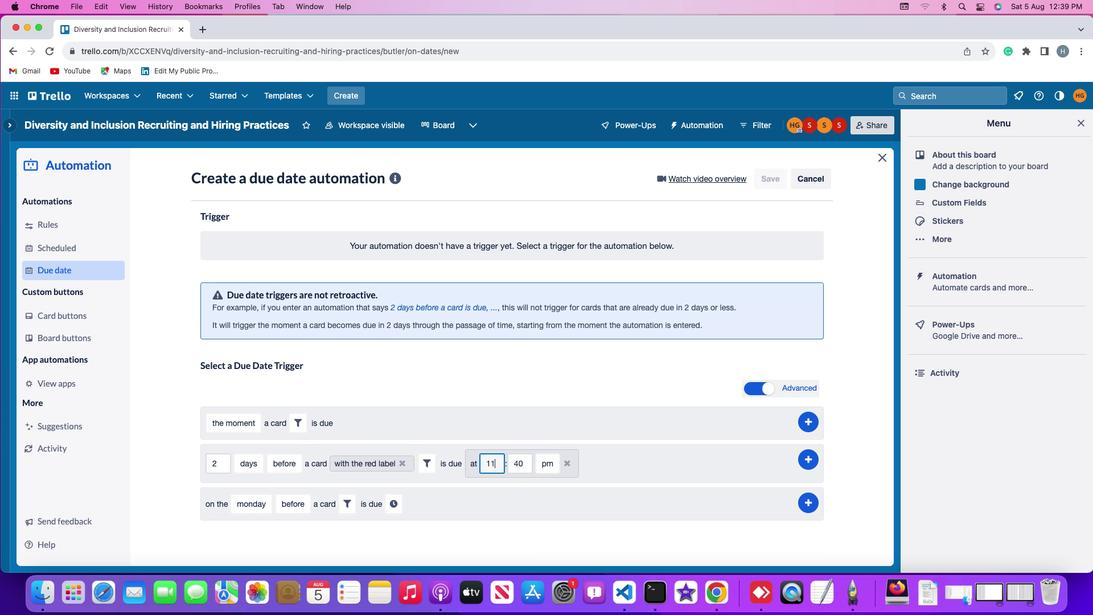 
Action: Mouse moved to (526, 463)
Screenshot: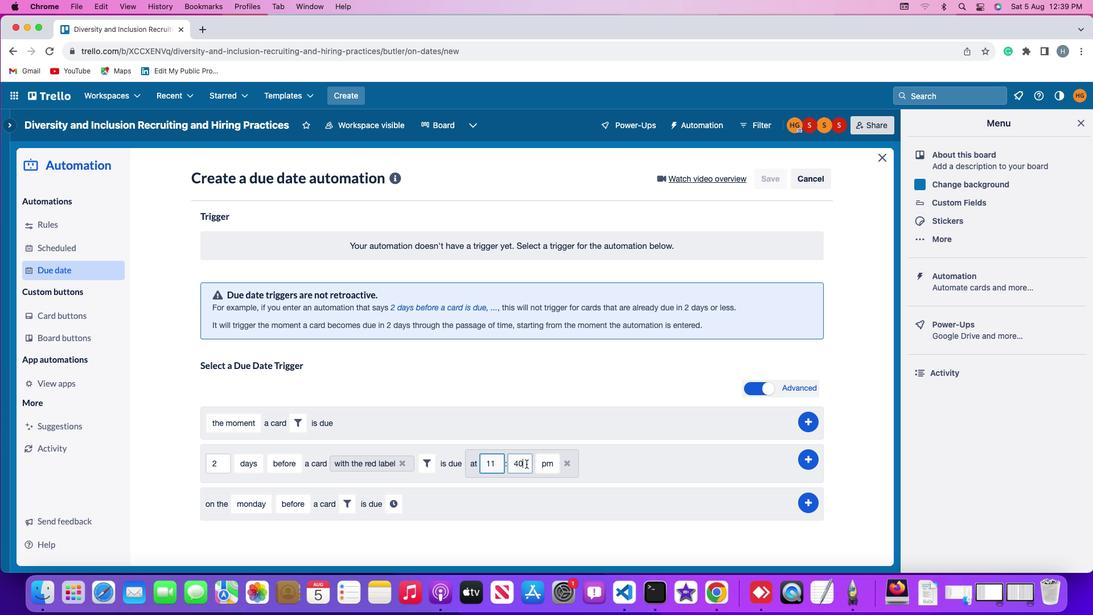 
Action: Mouse pressed left at (526, 463)
Screenshot: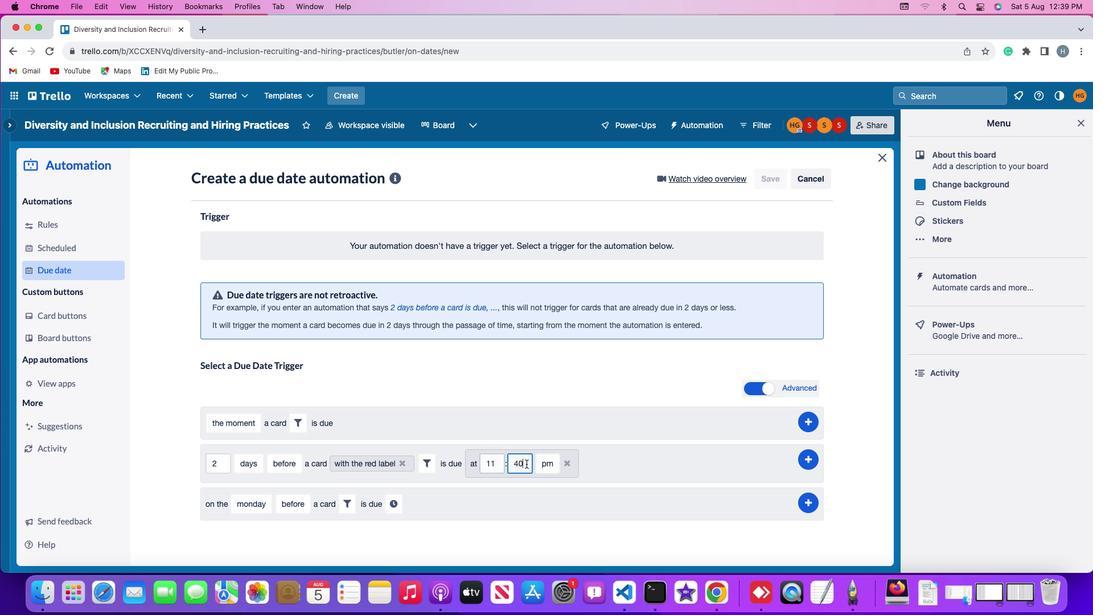 
Action: Key pressed Key.backspaceKey.backspace
Screenshot: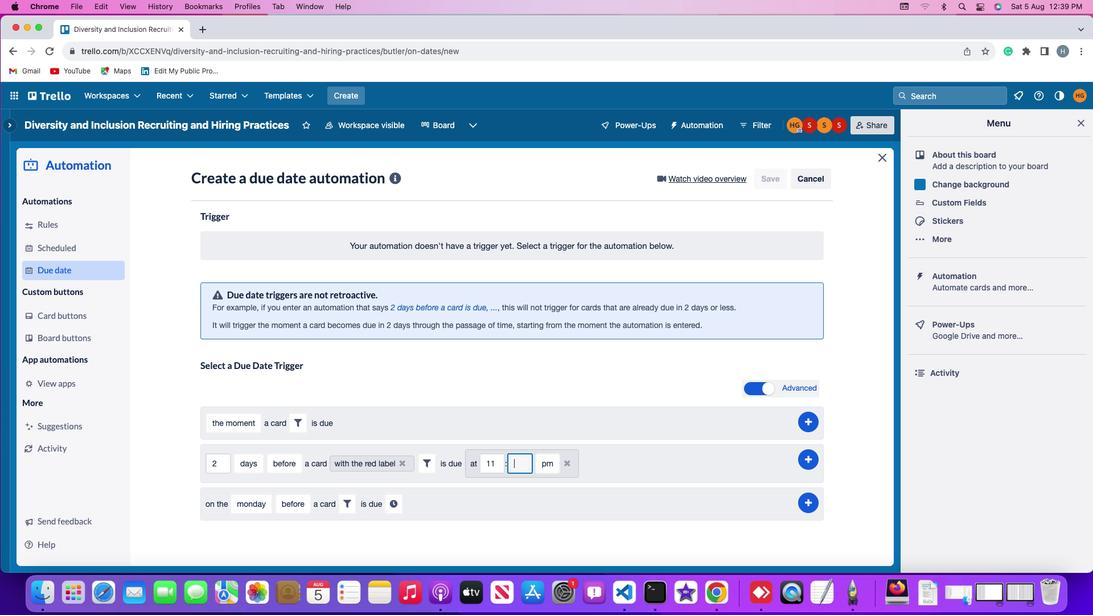 
Action: Mouse moved to (526, 464)
Screenshot: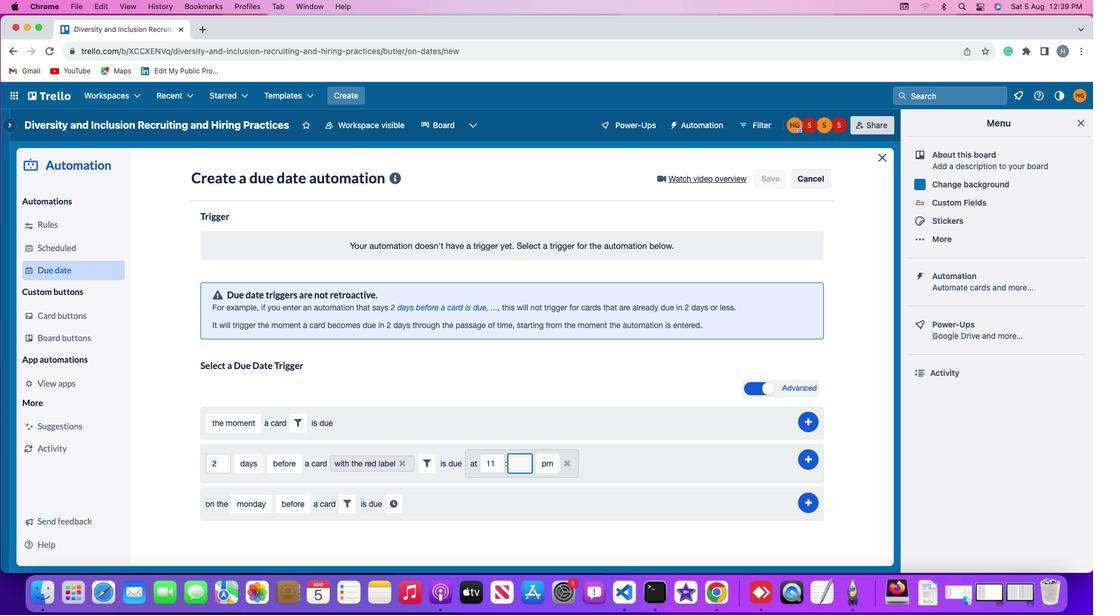 
Action: Key pressed '0''0'
Screenshot: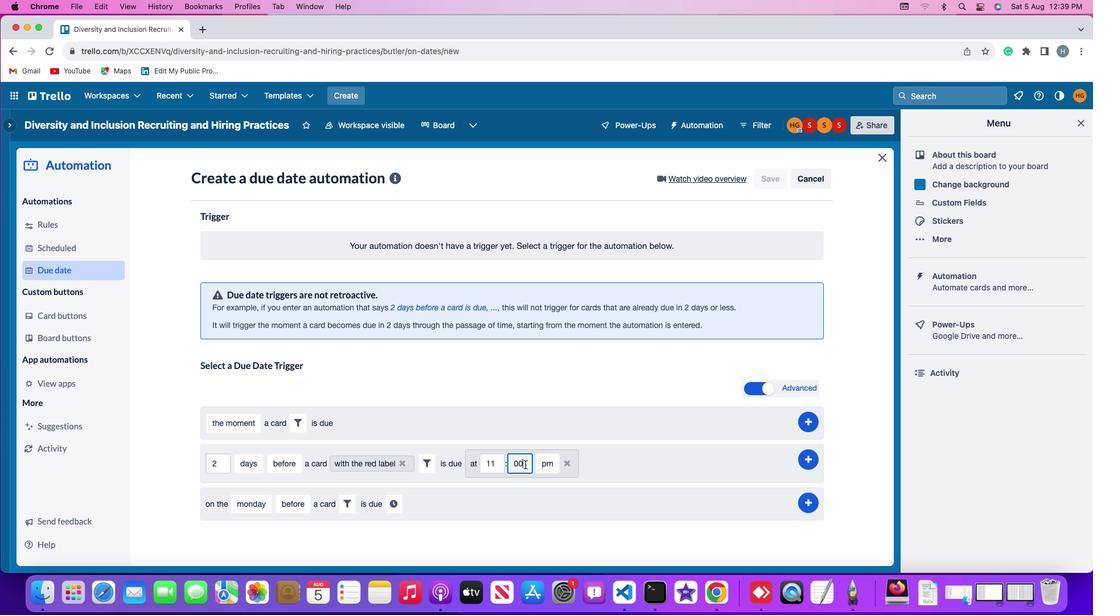 
Action: Mouse moved to (541, 462)
Screenshot: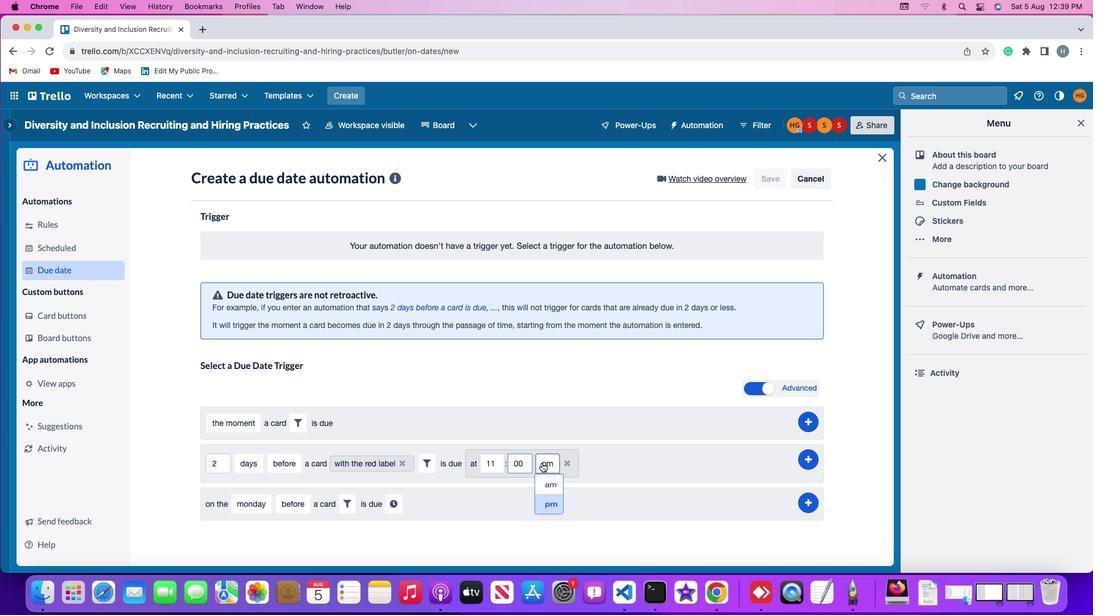
Action: Mouse pressed left at (541, 462)
Screenshot: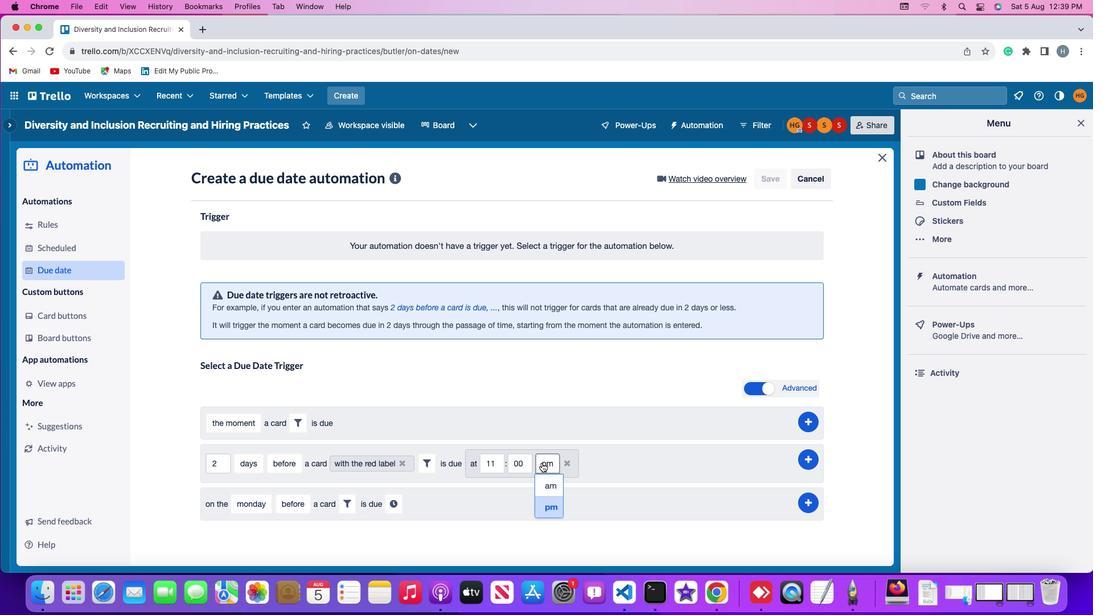 
Action: Mouse moved to (545, 484)
Screenshot: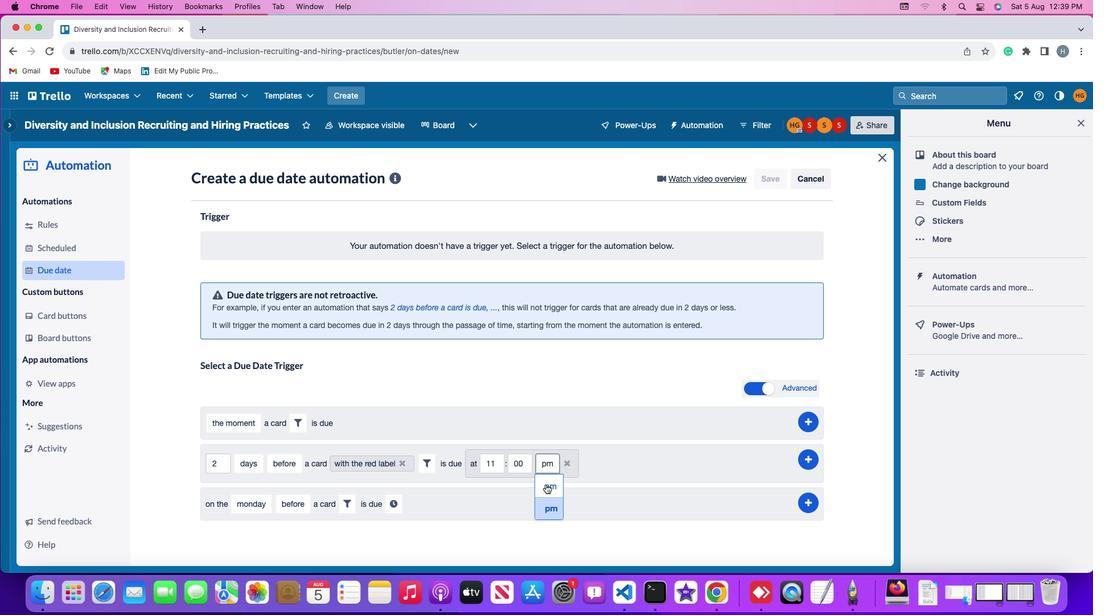 
Action: Mouse pressed left at (545, 484)
Screenshot: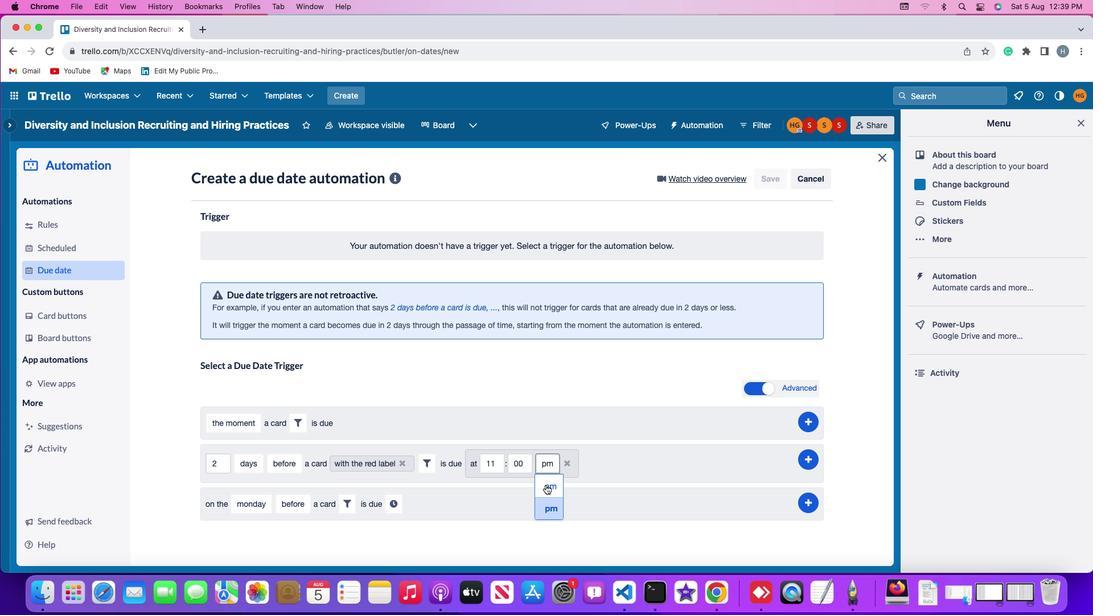 
Action: Mouse moved to (809, 456)
Screenshot: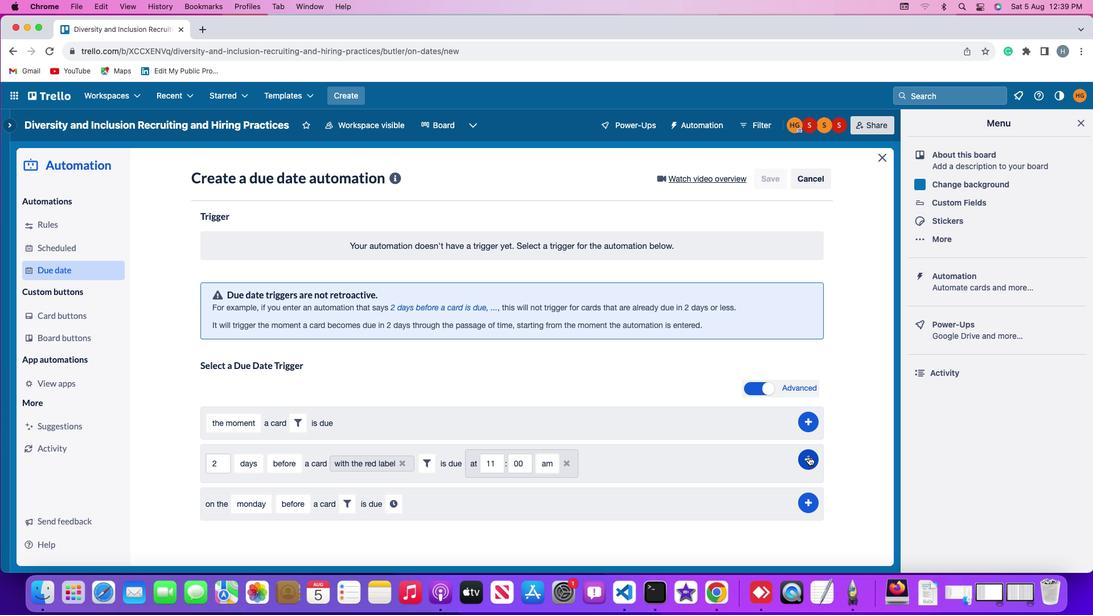 
Action: Mouse pressed left at (809, 456)
Screenshot: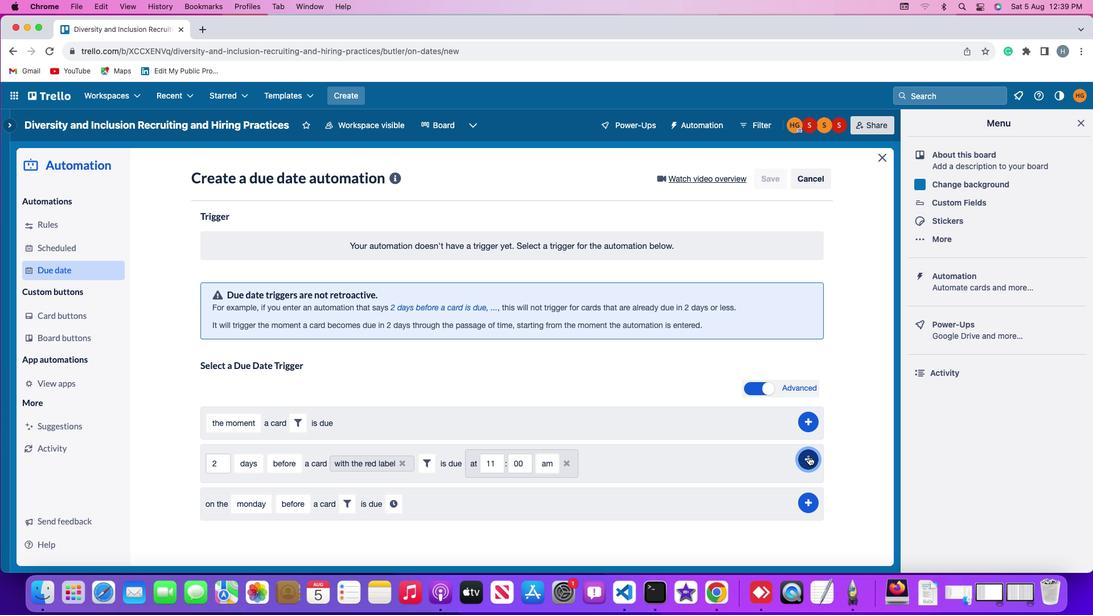 
Action: Mouse moved to (846, 373)
Screenshot: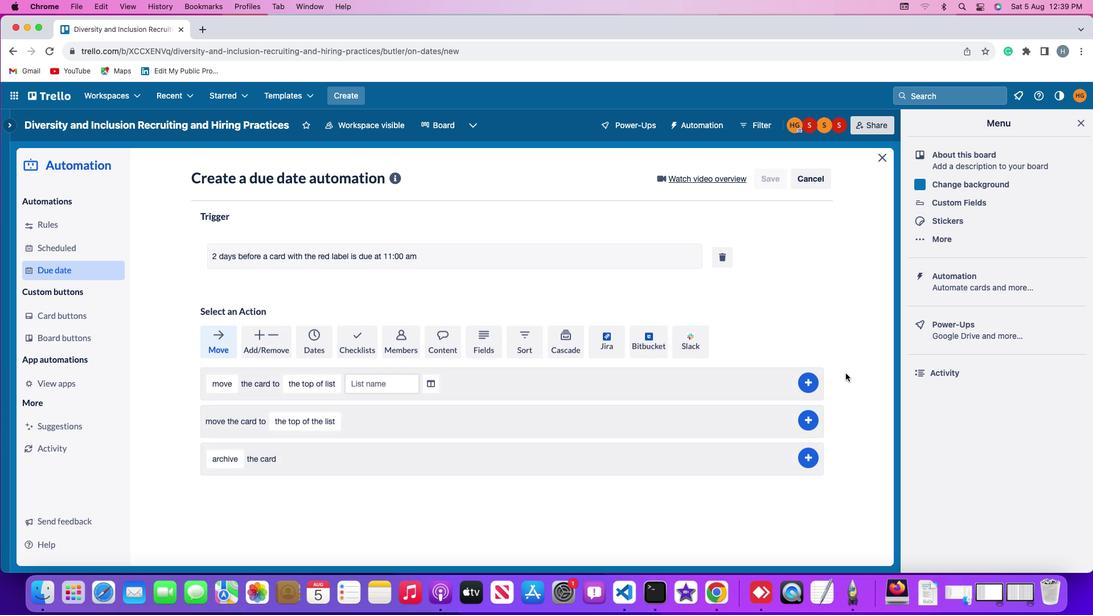 
